 Task: Create a due date automation trigger when advanced on, on the wednesday after a card is due add dates starting in in more than 1 days at 11:00 AM.
Action: Mouse moved to (908, 278)
Screenshot: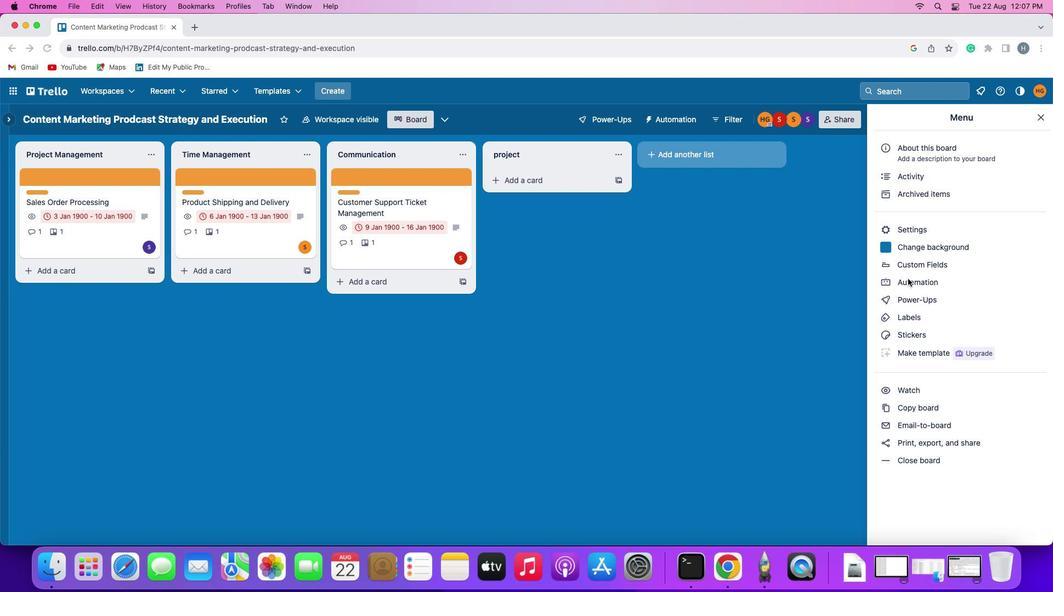 
Action: Mouse pressed left at (908, 278)
Screenshot: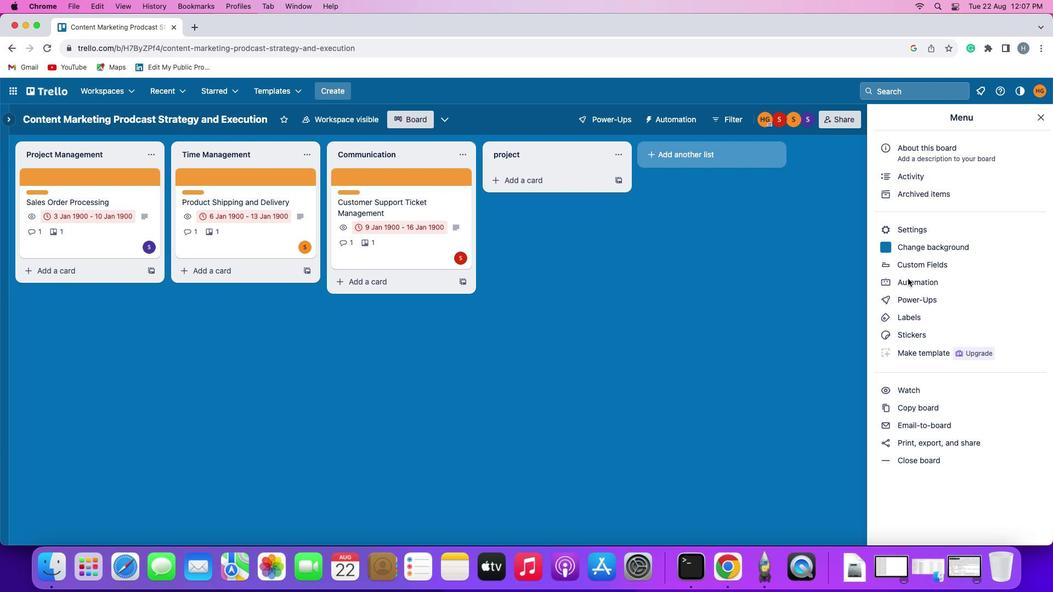 
Action: Mouse pressed left at (908, 278)
Screenshot: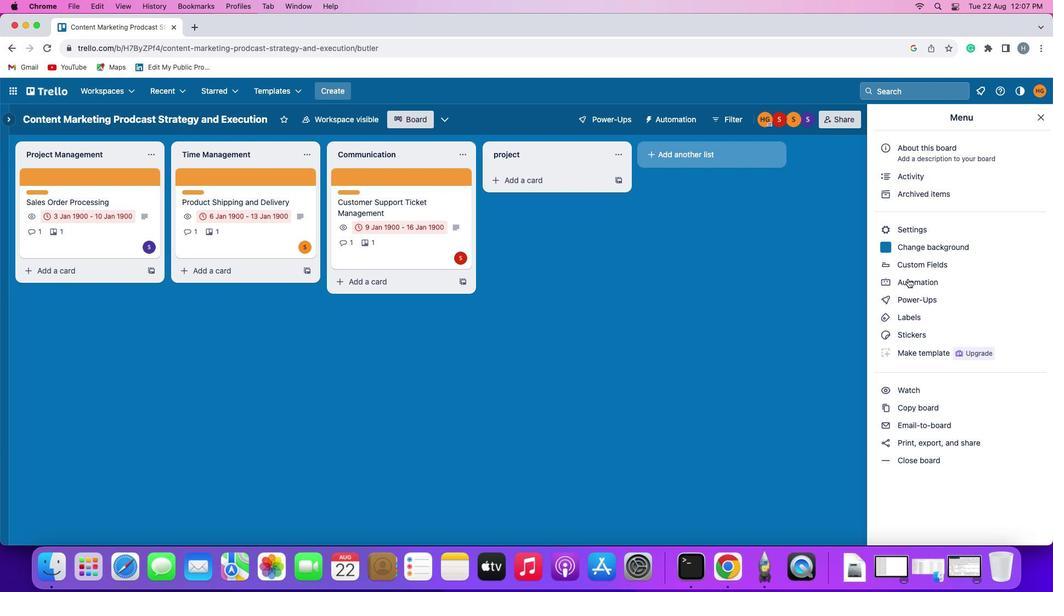 
Action: Mouse moved to (67, 257)
Screenshot: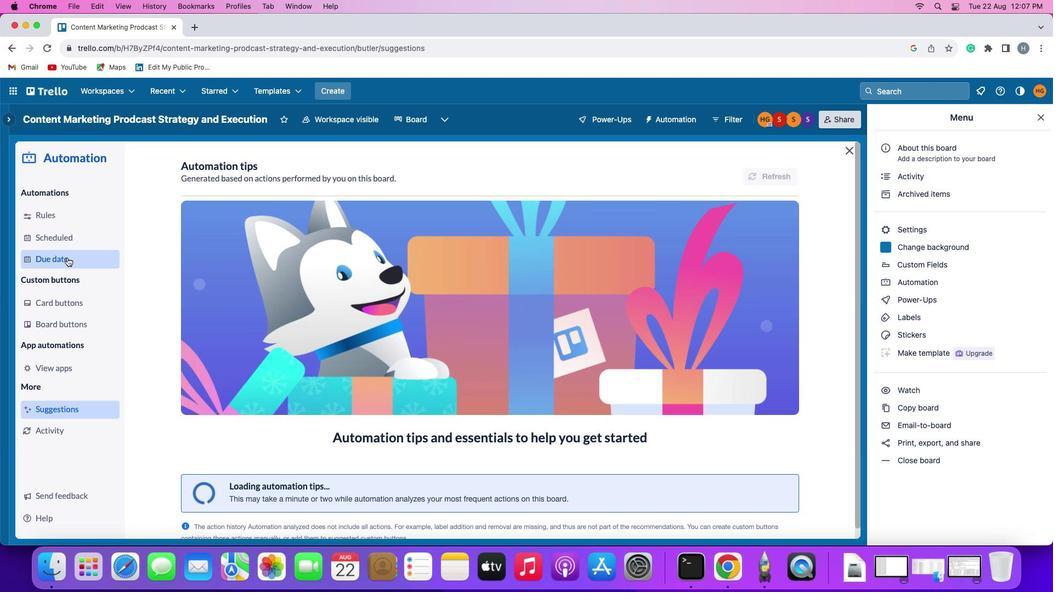 
Action: Mouse pressed left at (67, 257)
Screenshot: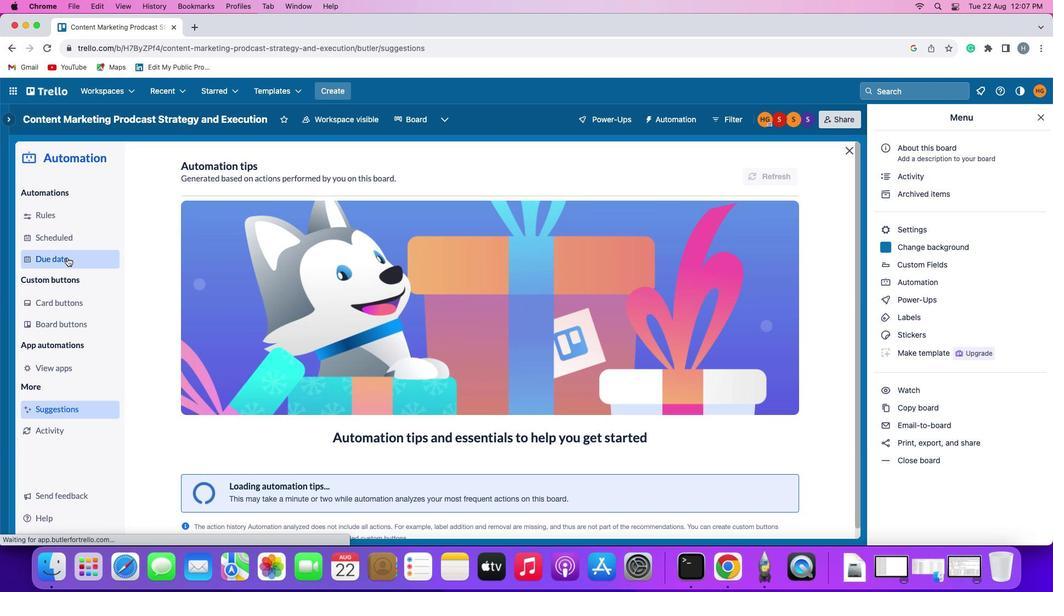 
Action: Mouse moved to (728, 170)
Screenshot: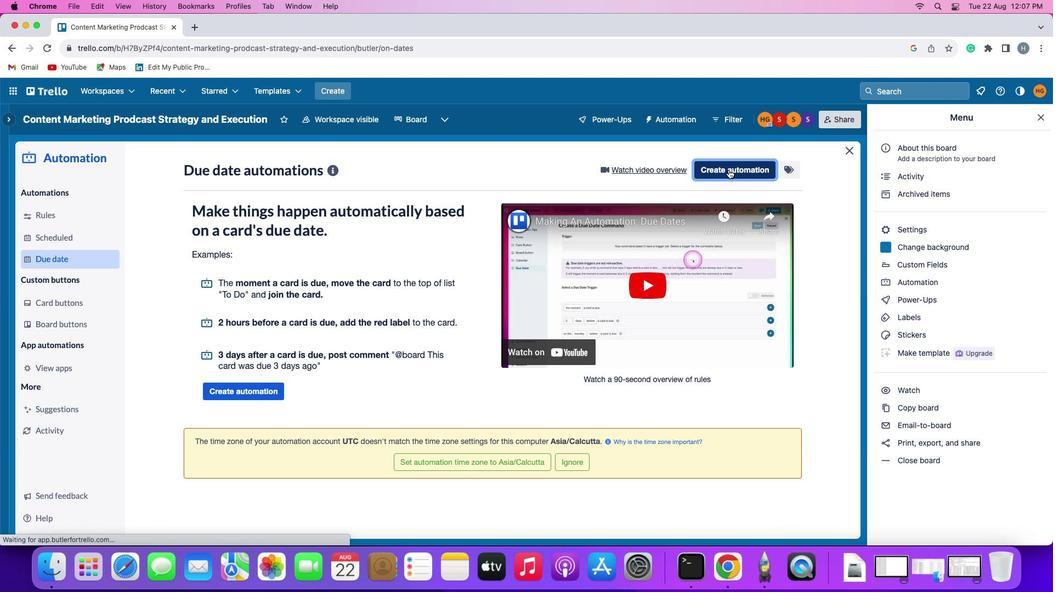 
Action: Mouse pressed left at (728, 170)
Screenshot: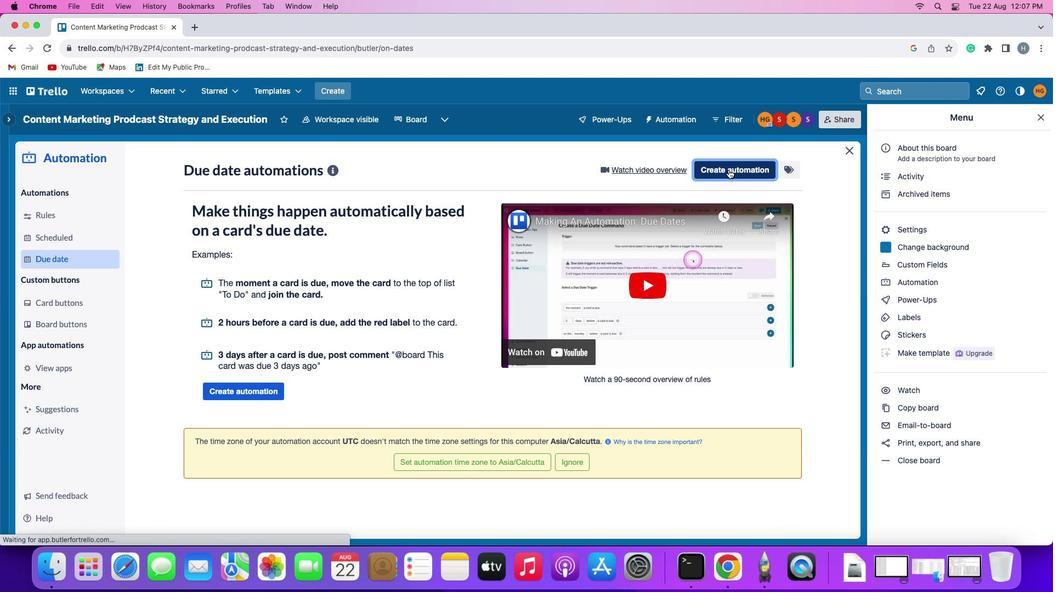 
Action: Mouse moved to (202, 270)
Screenshot: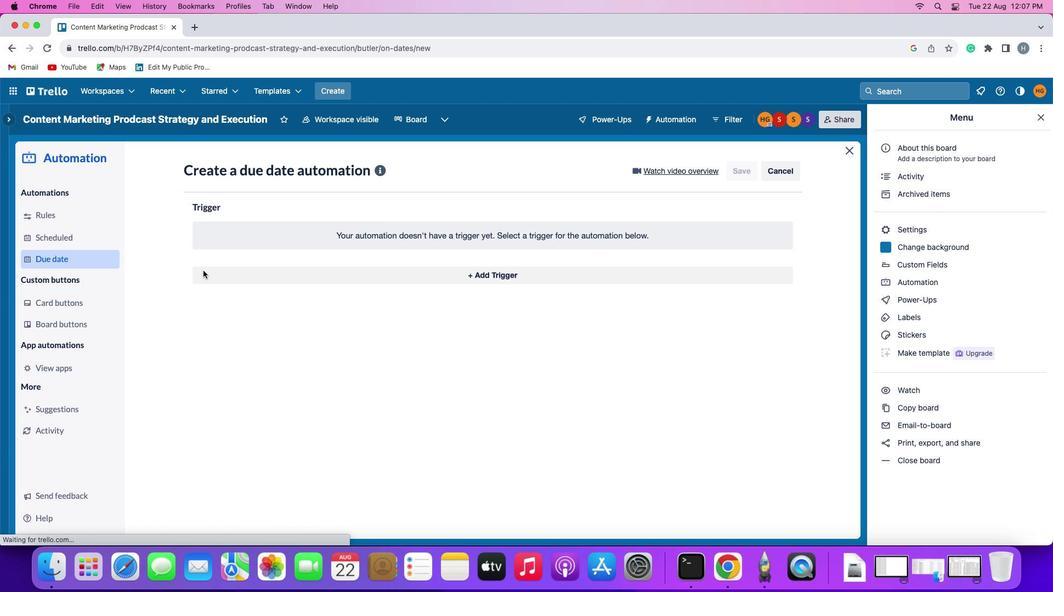 
Action: Mouse pressed left at (202, 270)
Screenshot: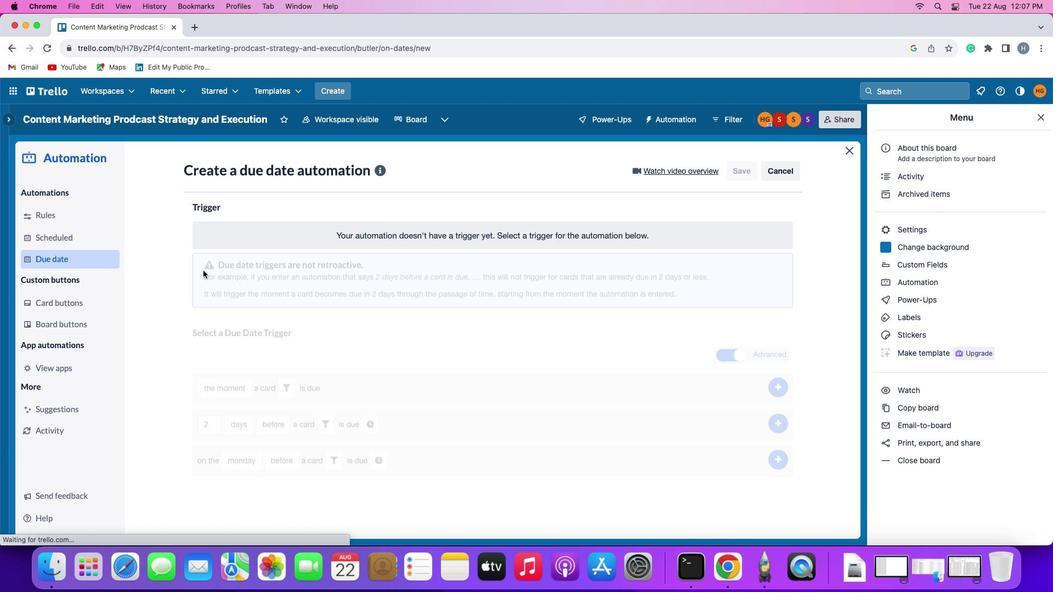 
Action: Mouse moved to (227, 477)
Screenshot: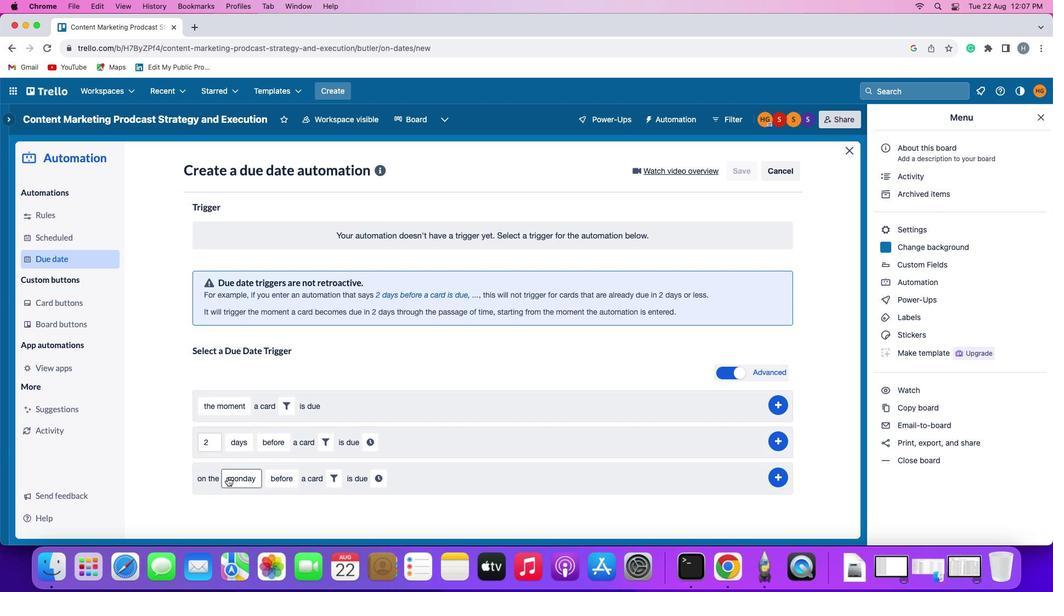
Action: Mouse pressed left at (227, 477)
Screenshot: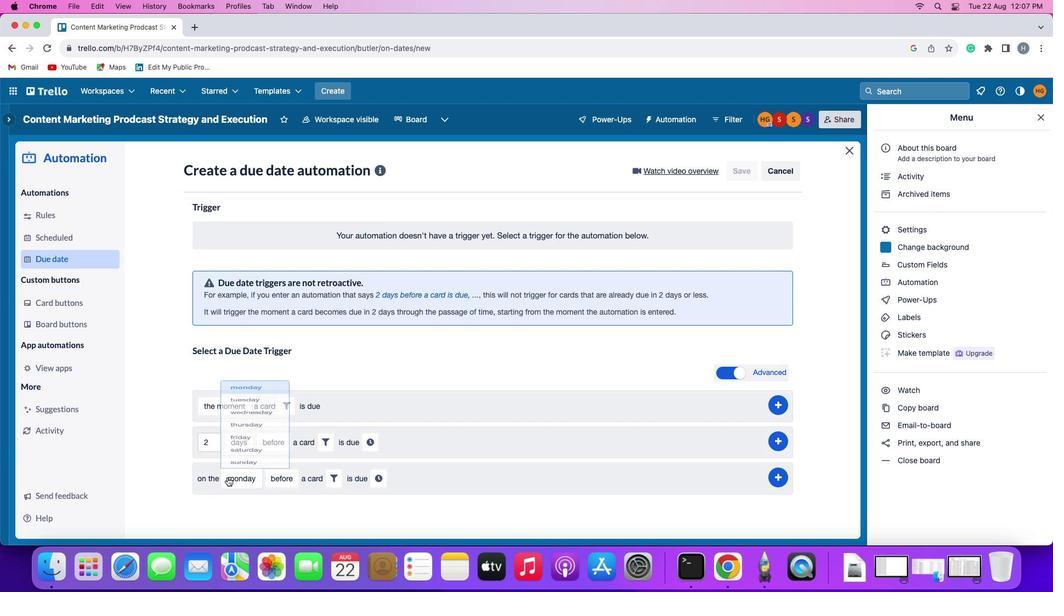 
Action: Mouse moved to (251, 367)
Screenshot: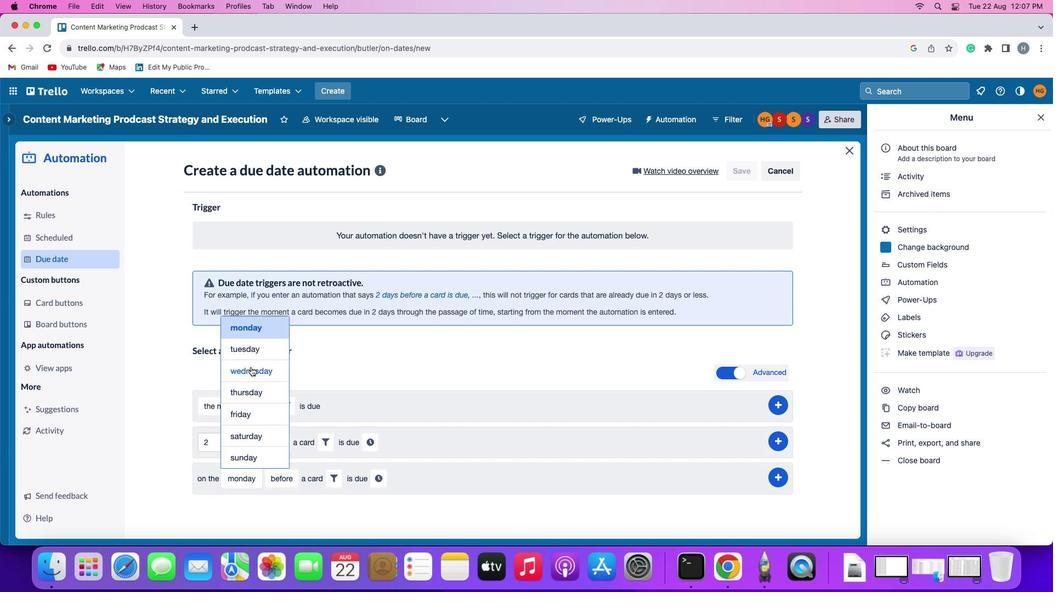 
Action: Mouse pressed left at (251, 367)
Screenshot: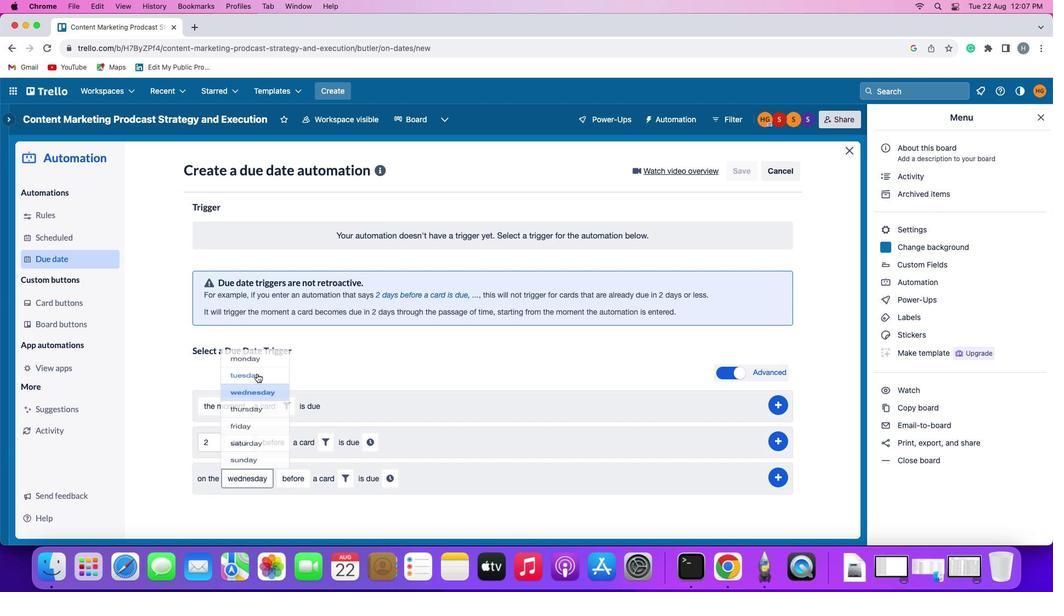 
Action: Mouse moved to (295, 473)
Screenshot: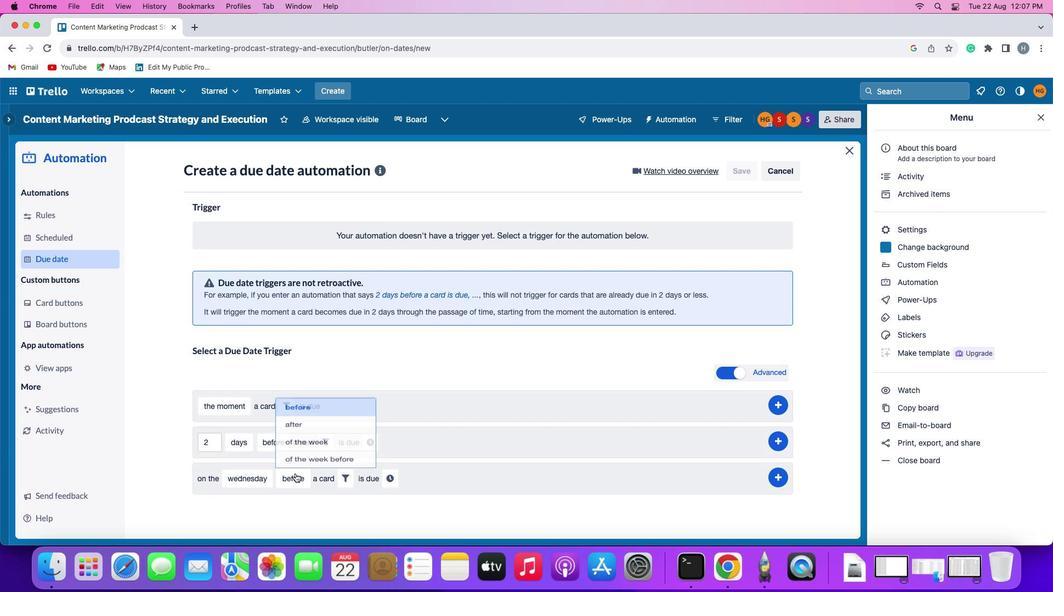 
Action: Mouse pressed left at (295, 473)
Screenshot: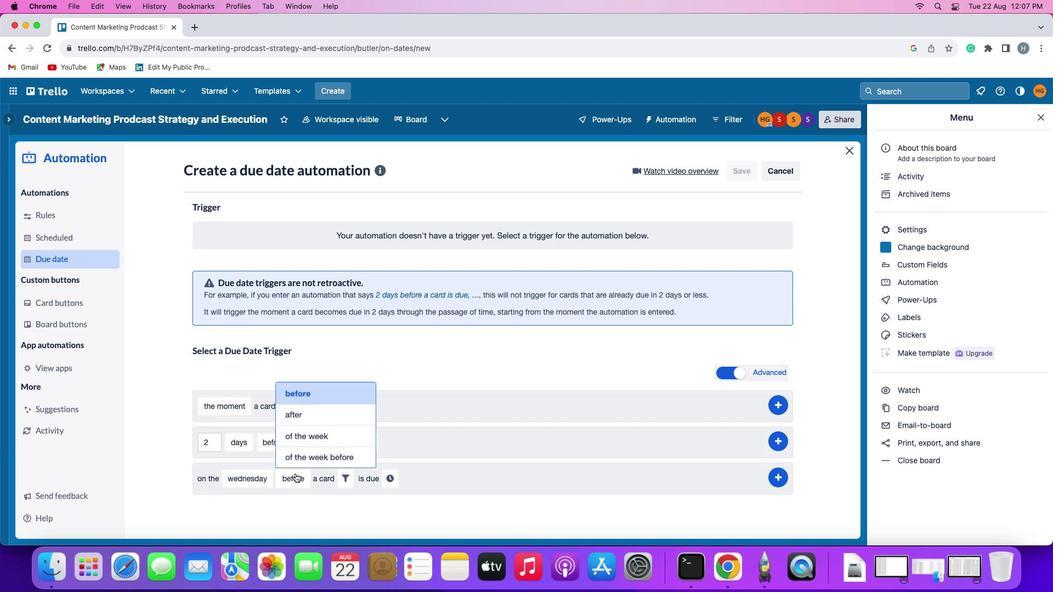 
Action: Mouse moved to (310, 417)
Screenshot: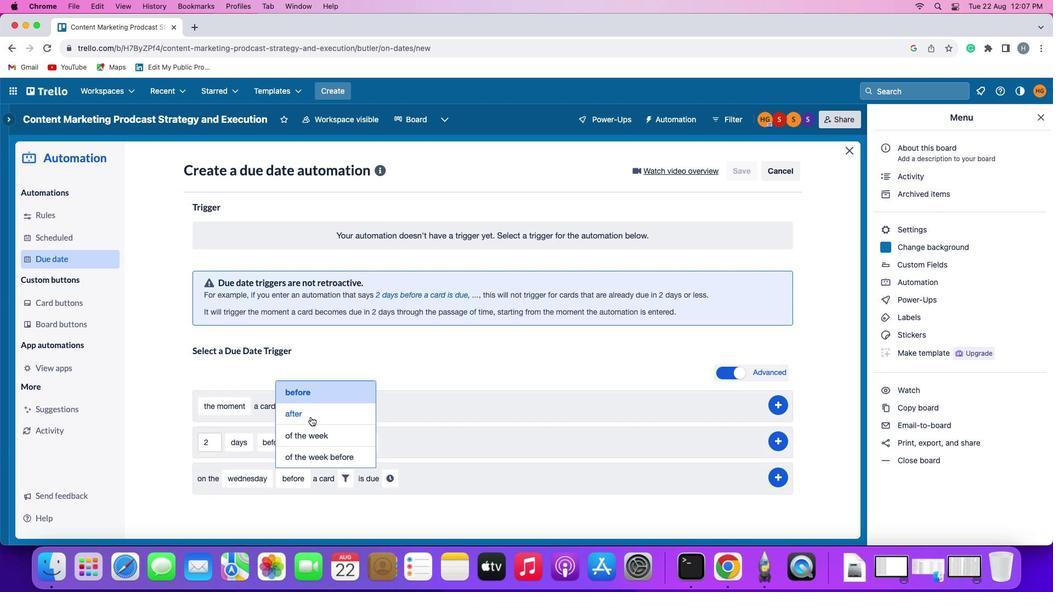 
Action: Mouse pressed left at (310, 417)
Screenshot: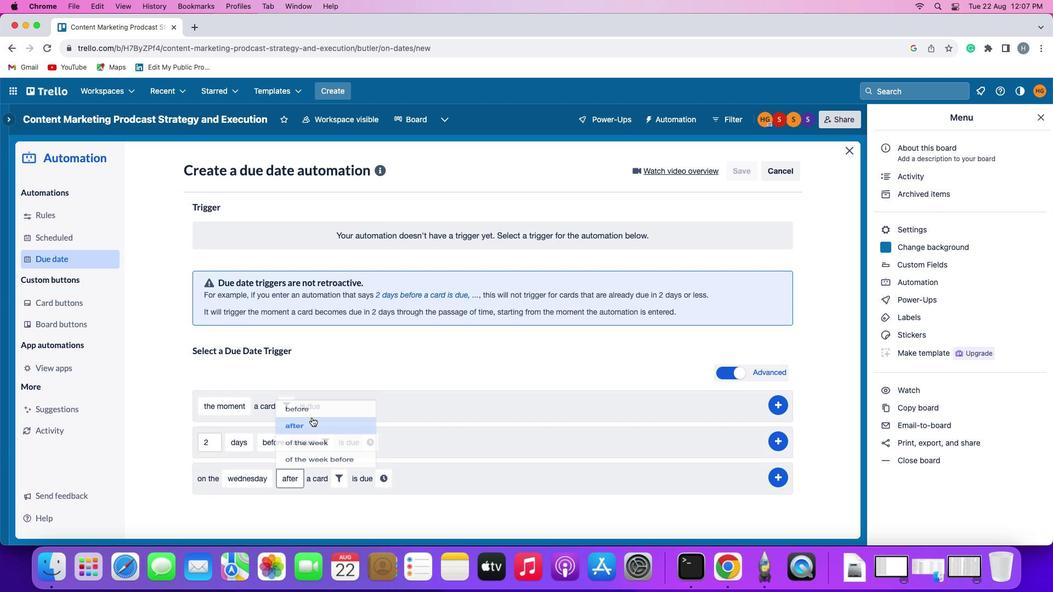 
Action: Mouse moved to (341, 477)
Screenshot: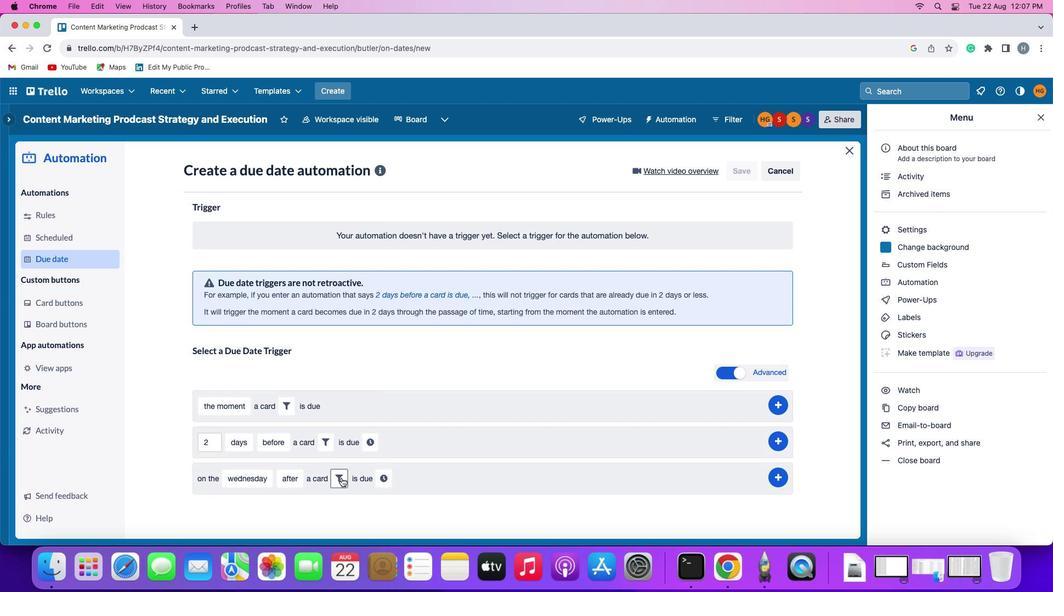 
Action: Mouse pressed left at (341, 477)
Screenshot: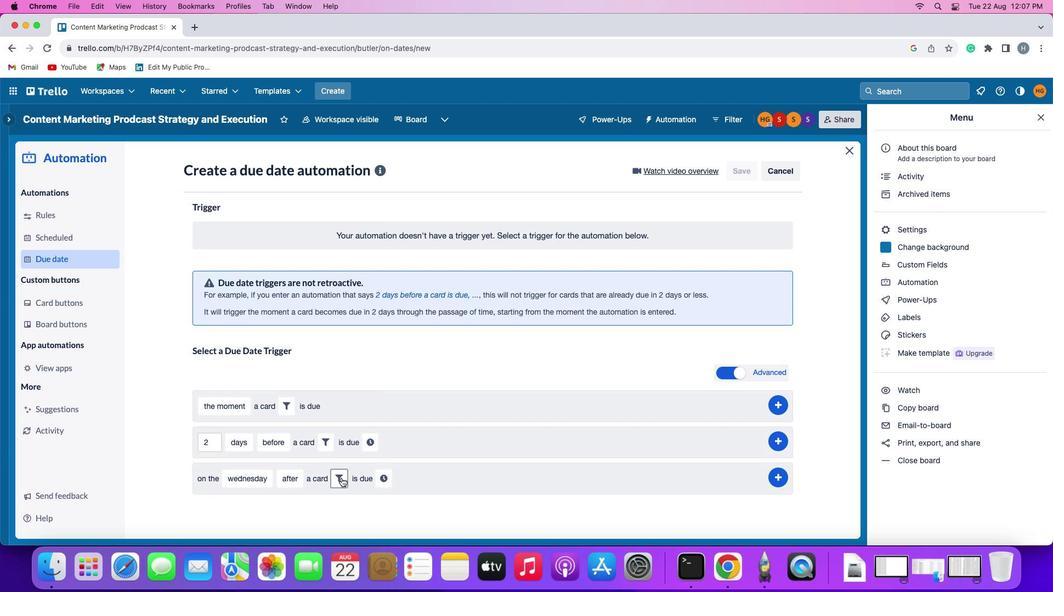
Action: Mouse moved to (397, 514)
Screenshot: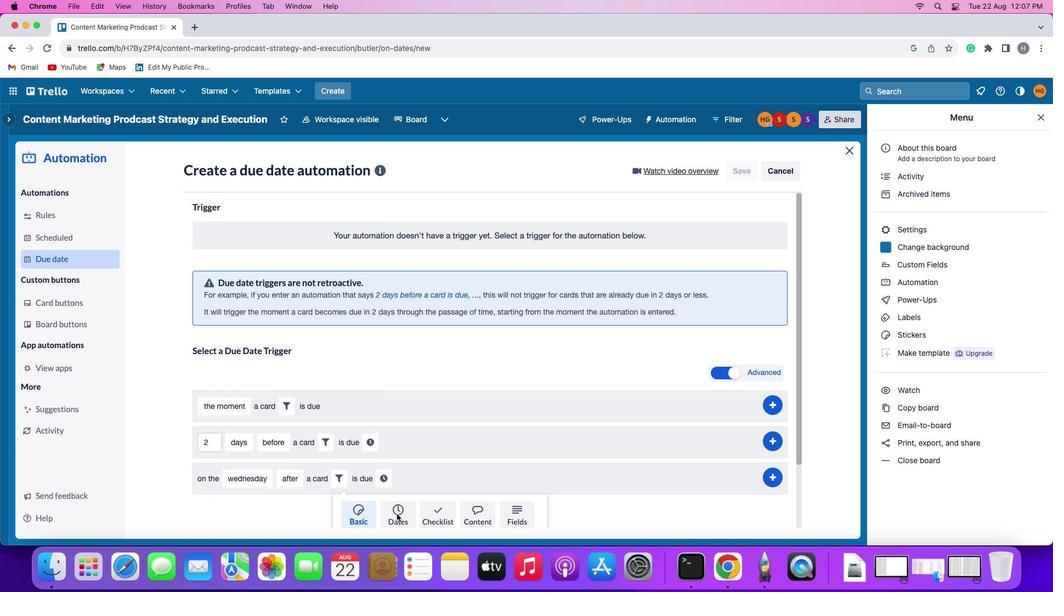 
Action: Mouse pressed left at (397, 514)
Screenshot: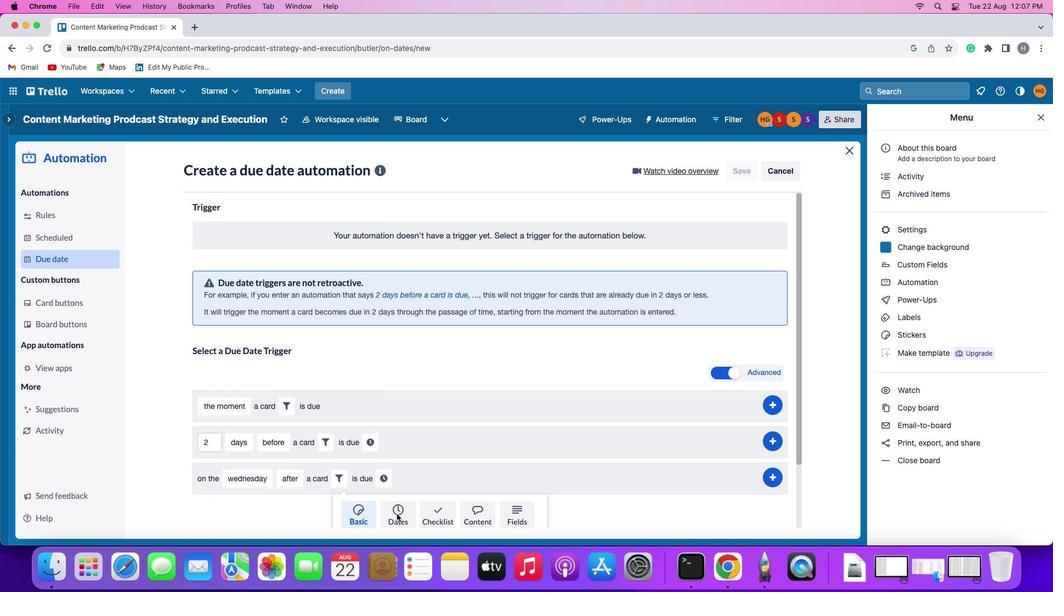 
Action: Mouse moved to (294, 511)
Screenshot: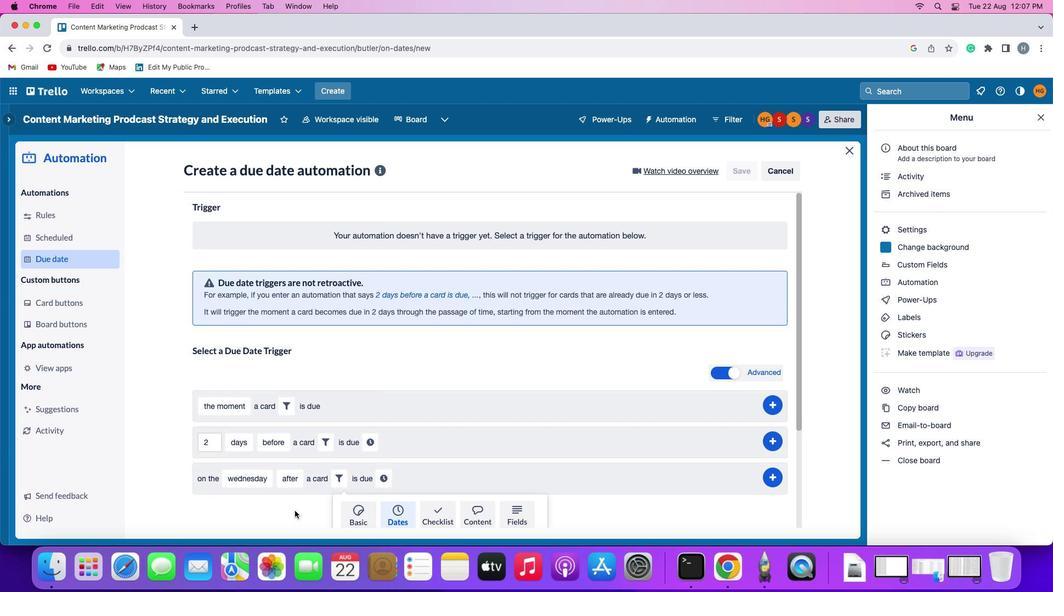 
Action: Mouse scrolled (294, 511) with delta (0, 0)
Screenshot: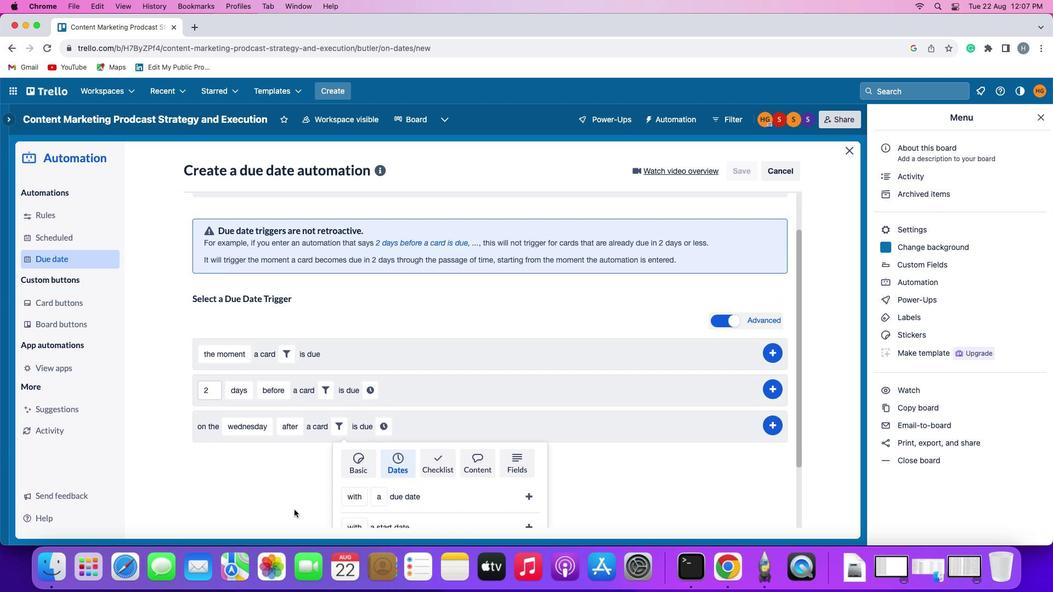 
Action: Mouse scrolled (294, 511) with delta (0, 0)
Screenshot: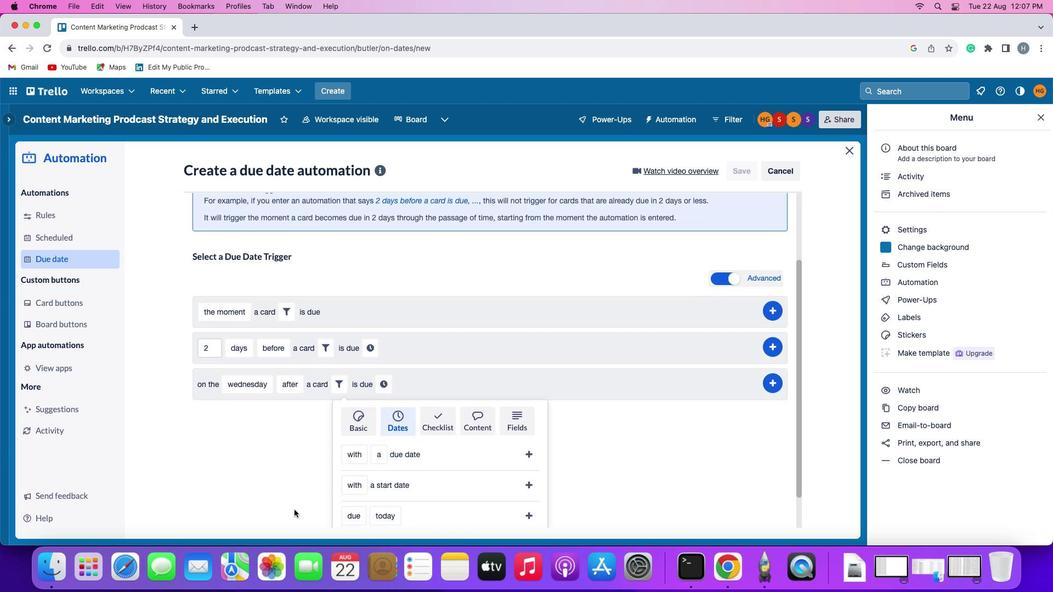 
Action: Mouse scrolled (294, 511) with delta (0, -1)
Screenshot: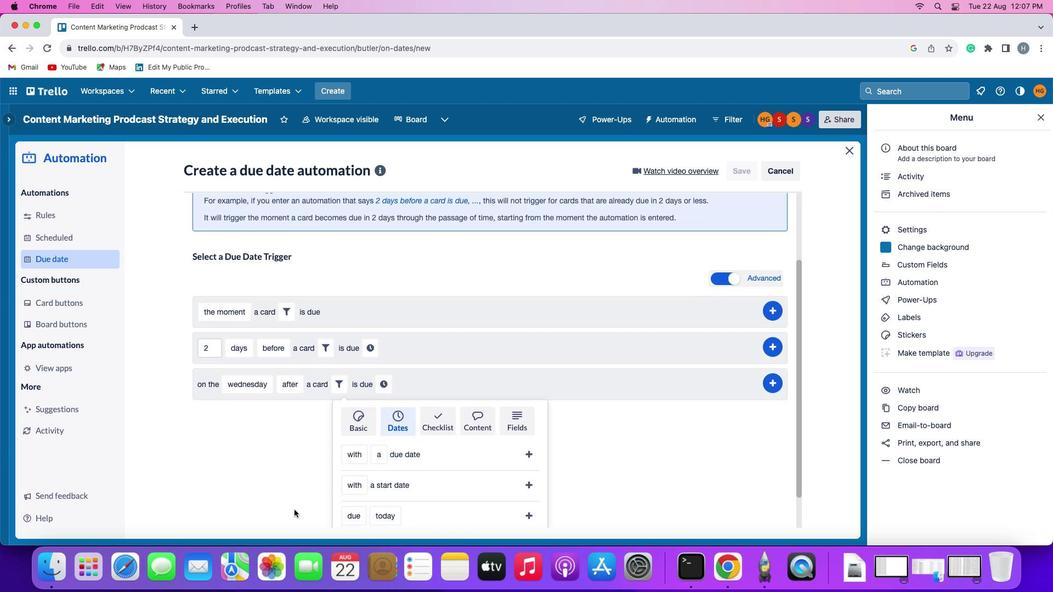 
Action: Mouse scrolled (294, 511) with delta (0, -2)
Screenshot: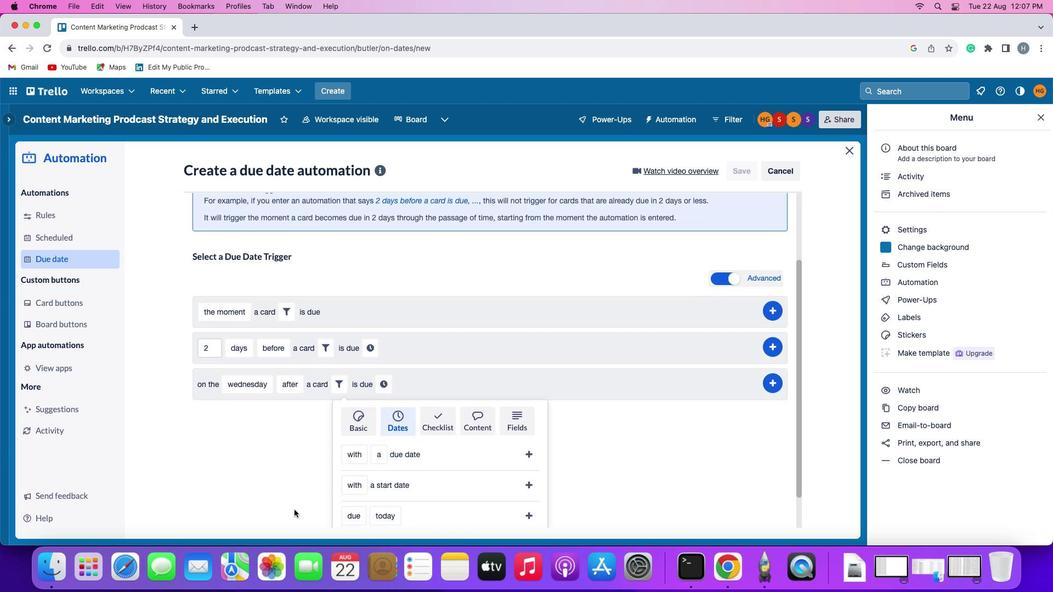 
Action: Mouse moved to (294, 510)
Screenshot: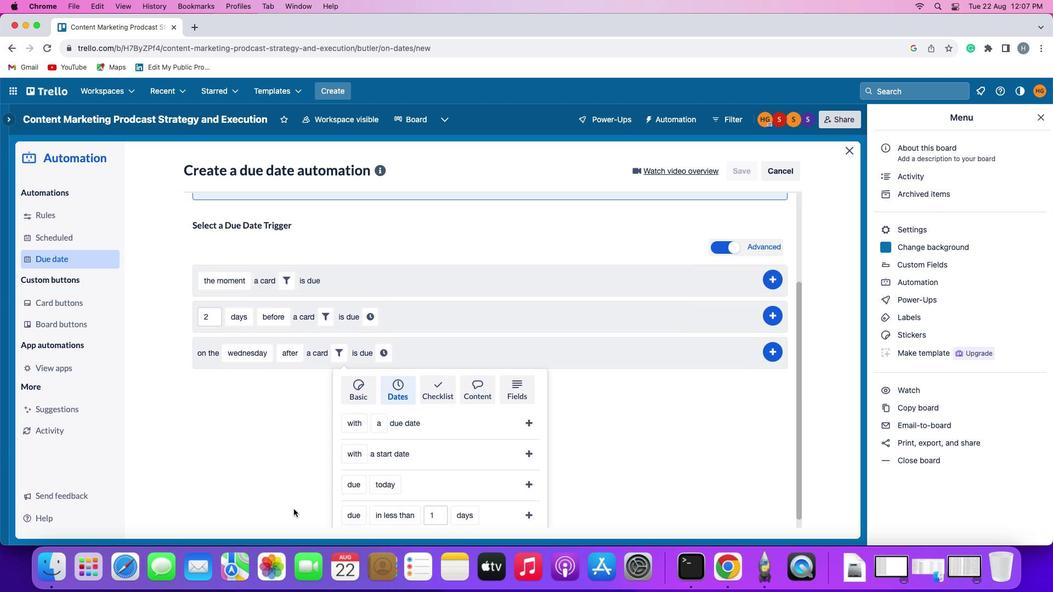 
Action: Mouse scrolled (294, 510) with delta (0, -2)
Screenshot: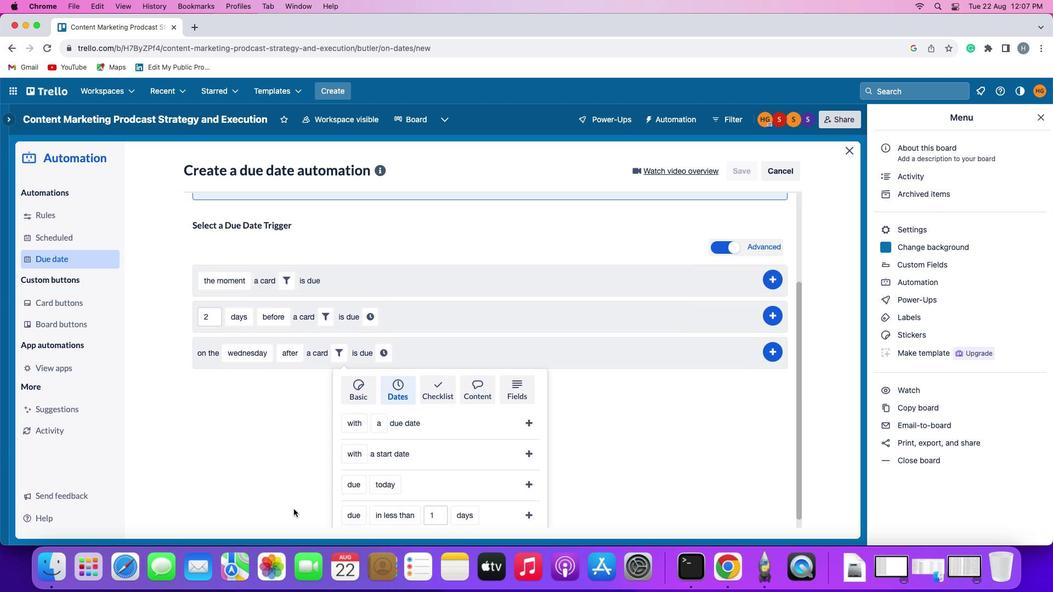
Action: Mouse moved to (293, 509)
Screenshot: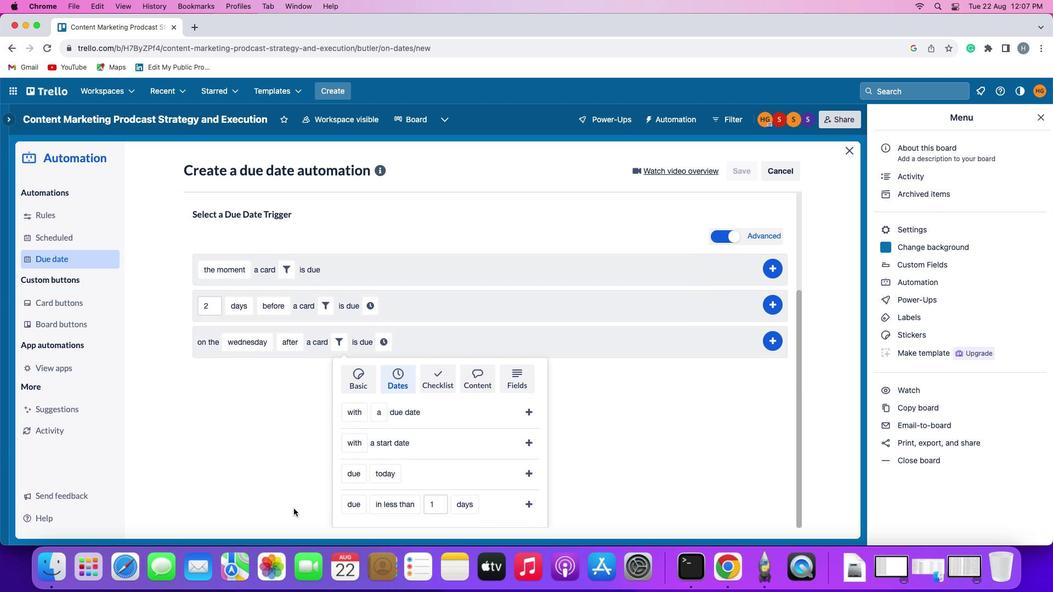 
Action: Mouse scrolled (293, 509) with delta (0, 0)
Screenshot: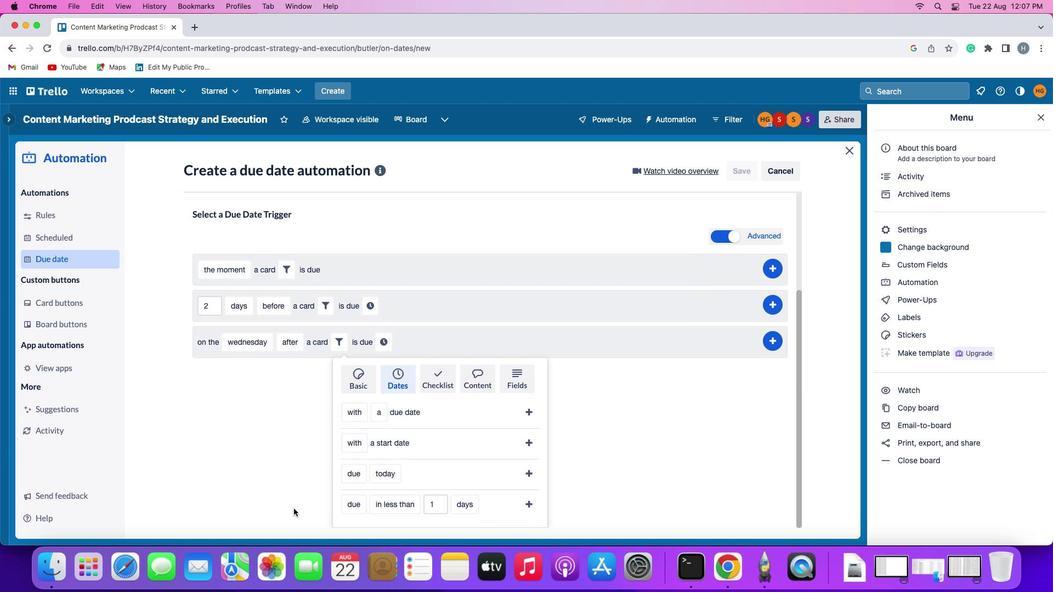 
Action: Mouse scrolled (293, 509) with delta (0, 0)
Screenshot: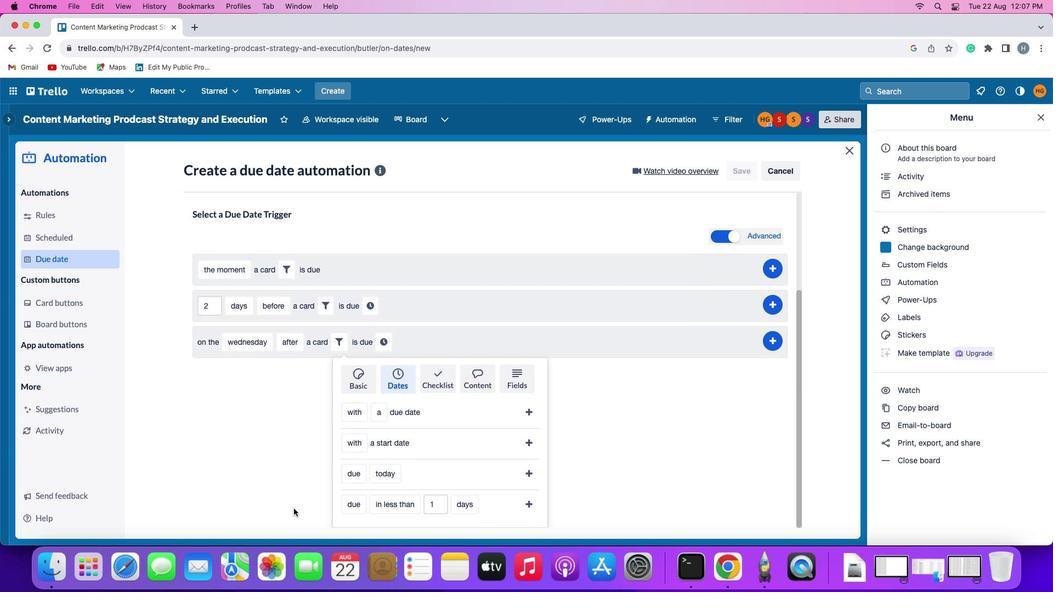 
Action: Mouse scrolled (293, 509) with delta (0, -1)
Screenshot: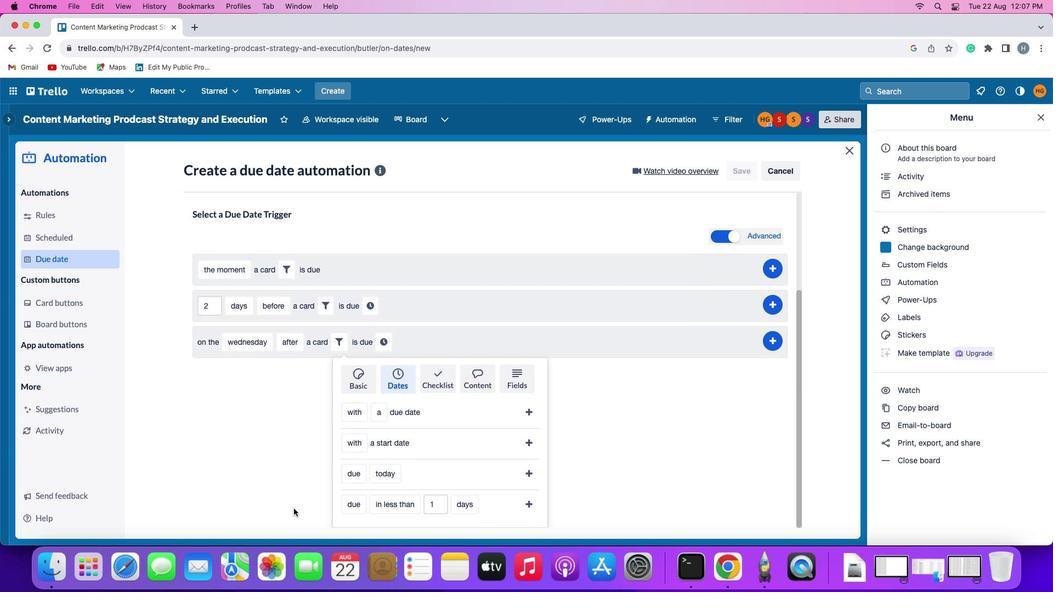 
Action: Mouse scrolled (293, 509) with delta (0, -2)
Screenshot: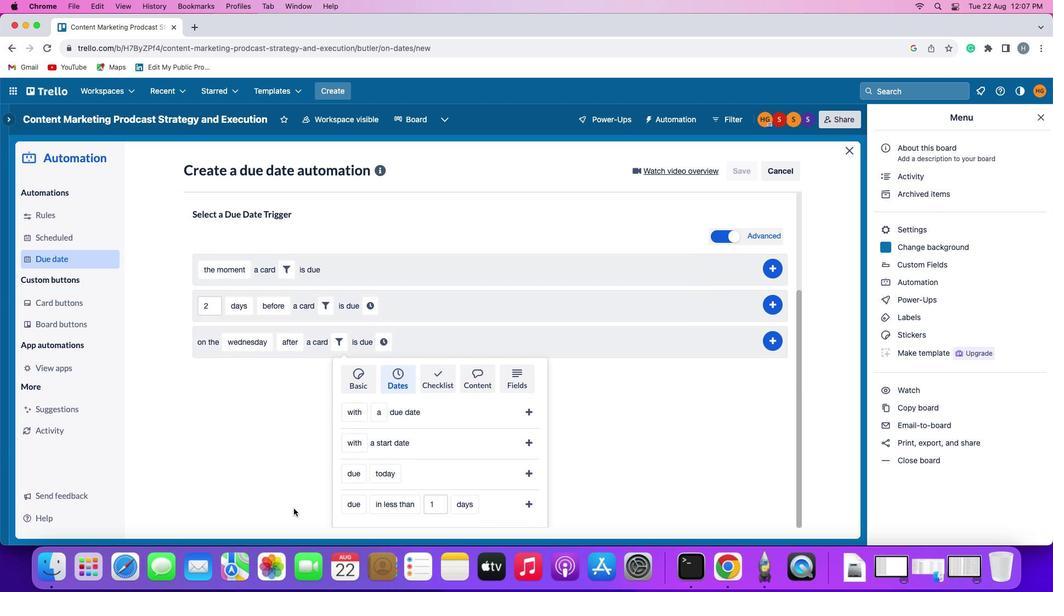 
Action: Mouse moved to (349, 507)
Screenshot: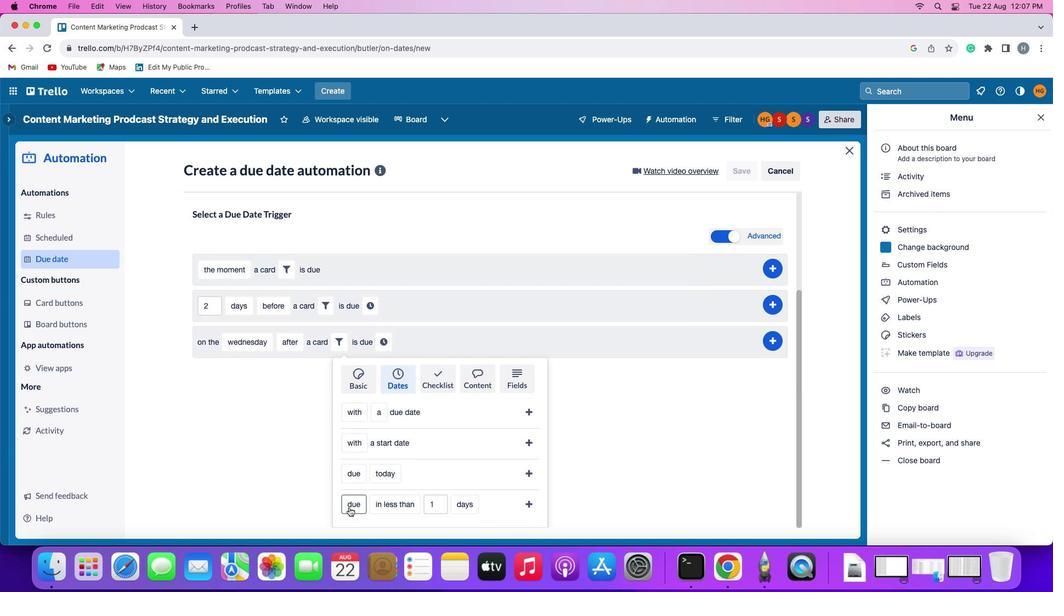 
Action: Mouse pressed left at (349, 507)
Screenshot: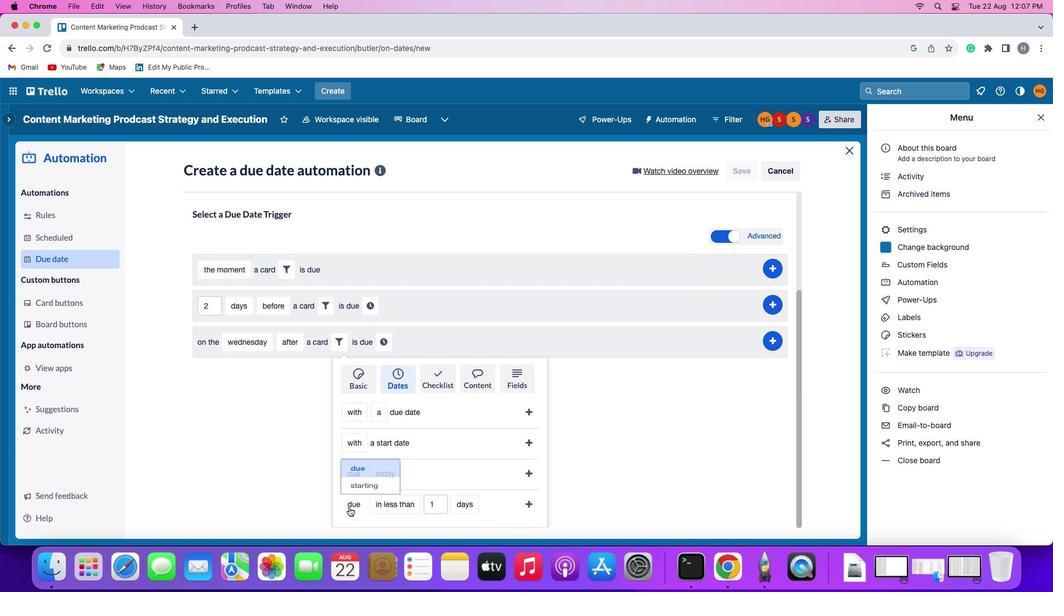 
Action: Mouse moved to (365, 482)
Screenshot: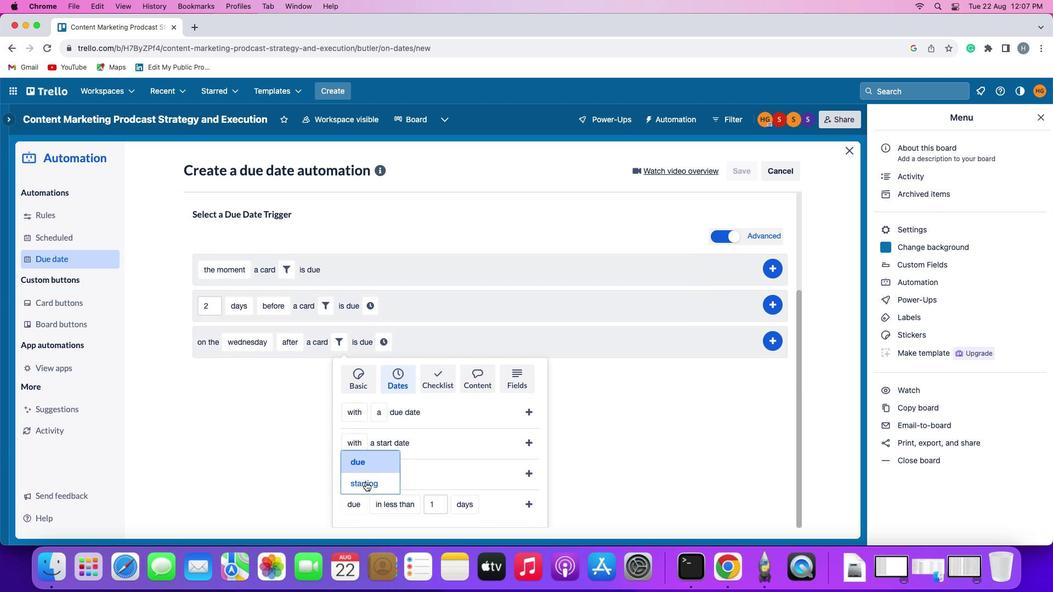 
Action: Mouse pressed left at (365, 482)
Screenshot: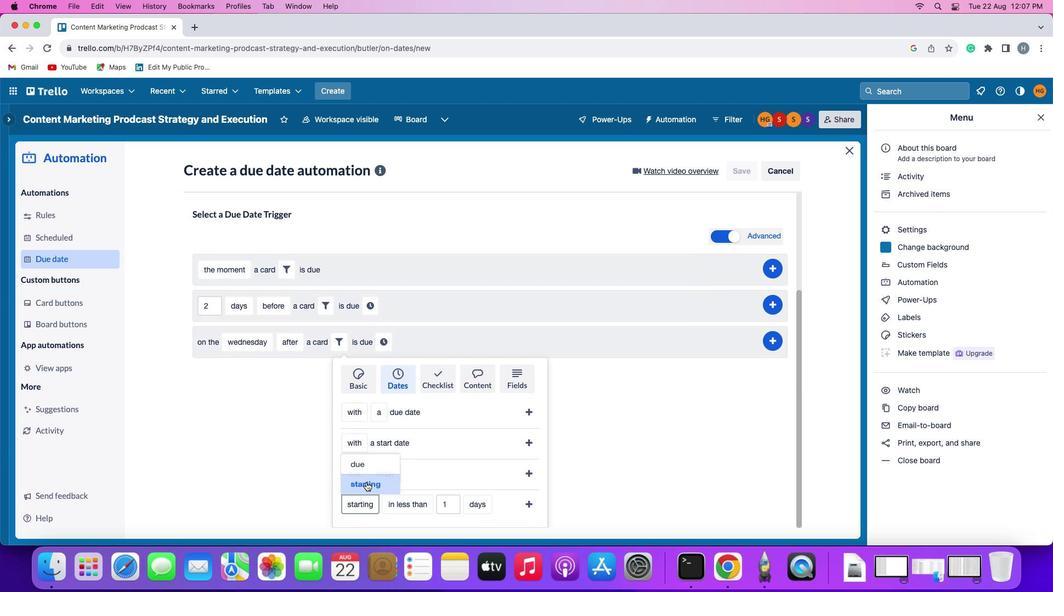 
Action: Mouse moved to (404, 500)
Screenshot: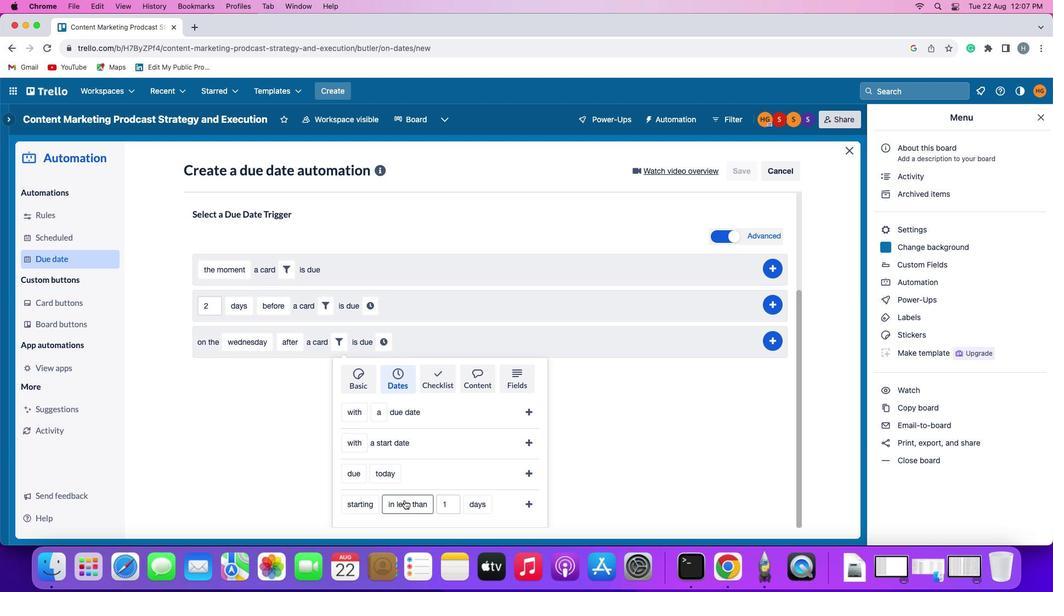 
Action: Mouse pressed left at (404, 500)
Screenshot: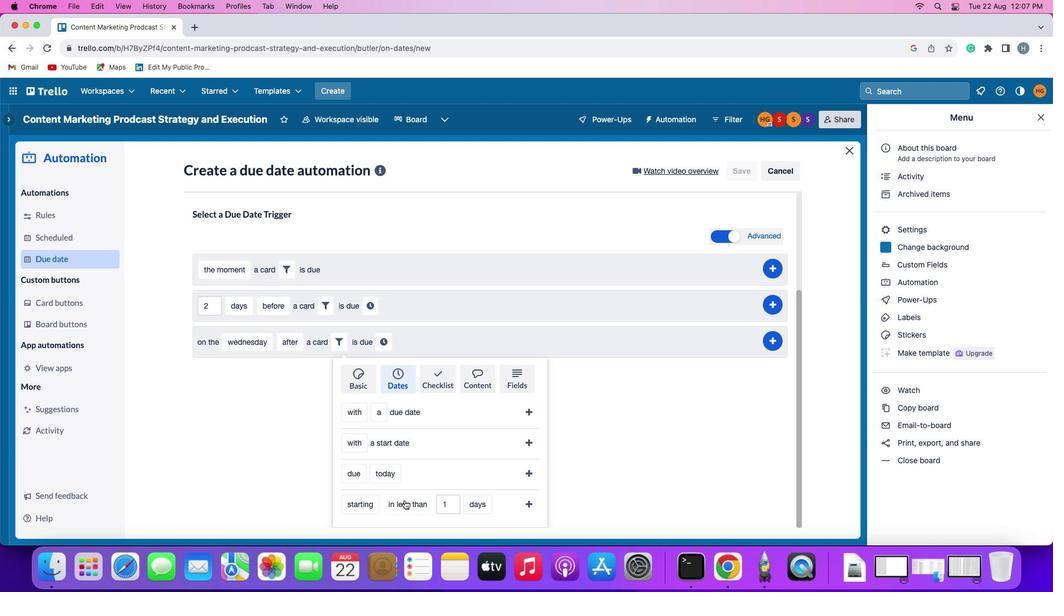 
Action: Mouse moved to (410, 439)
Screenshot: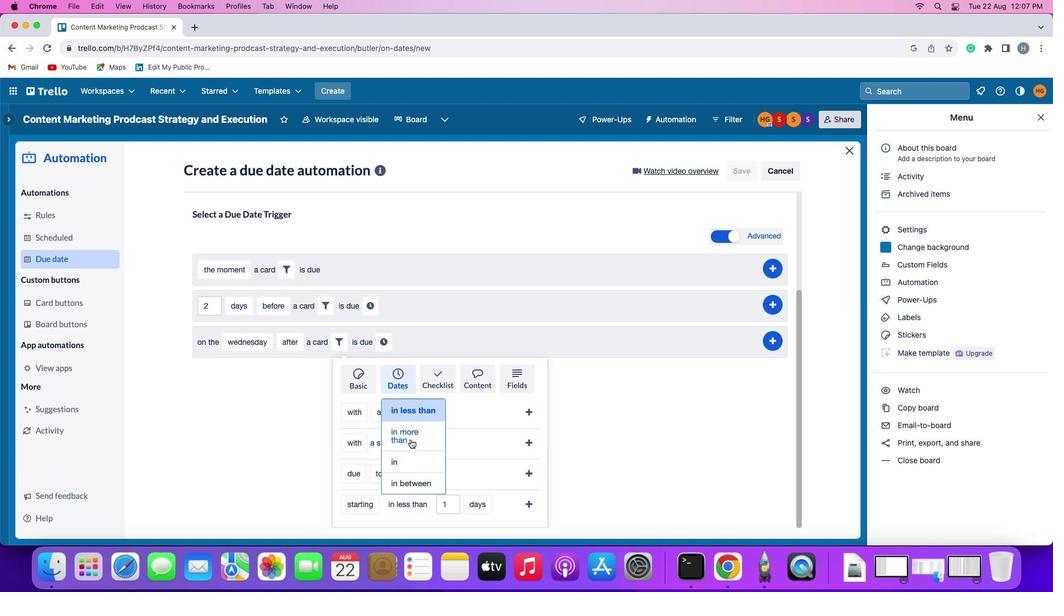 
Action: Mouse pressed left at (410, 439)
Screenshot: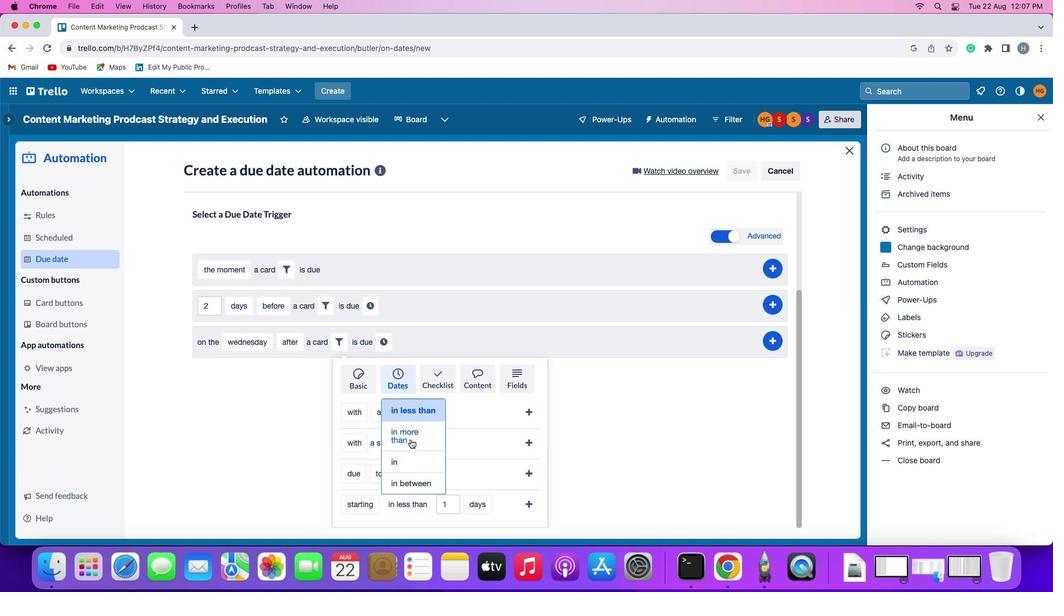 
Action: Mouse moved to (535, 500)
Screenshot: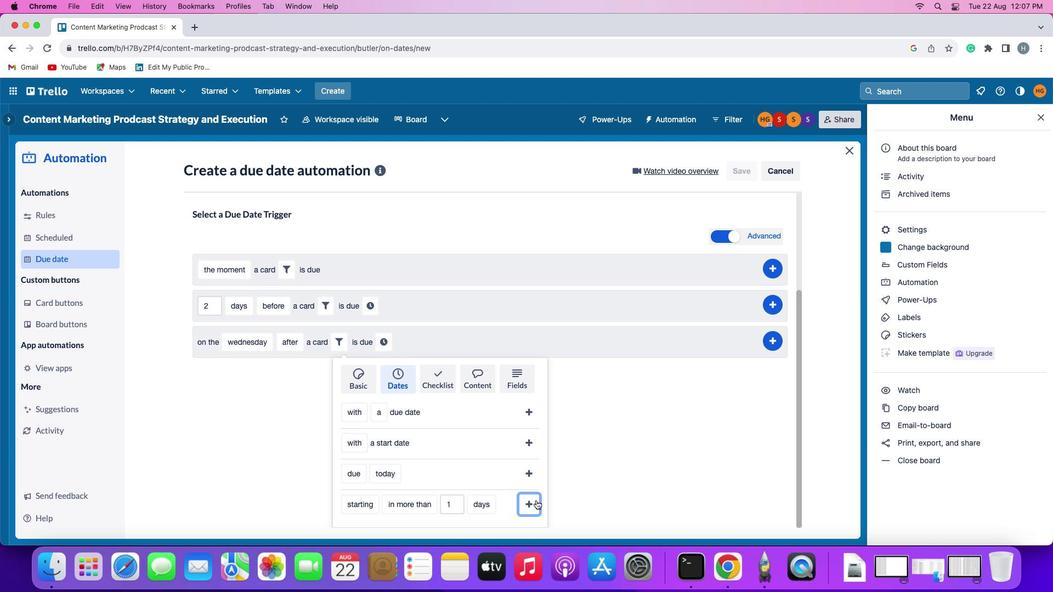 
Action: Mouse pressed left at (535, 500)
Screenshot: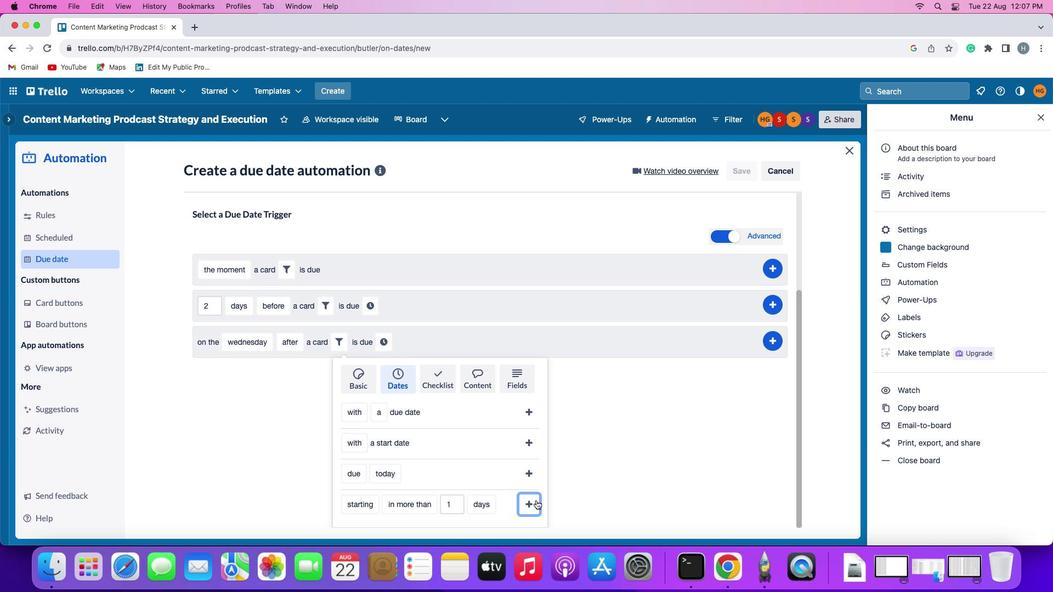 
Action: Mouse moved to (500, 483)
Screenshot: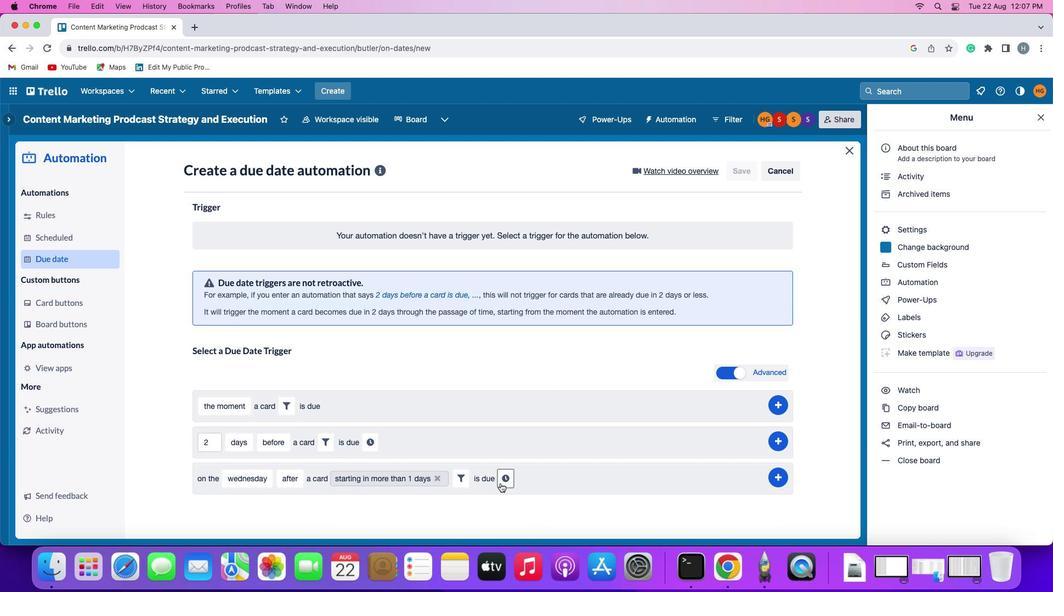 
Action: Mouse pressed left at (500, 483)
Screenshot: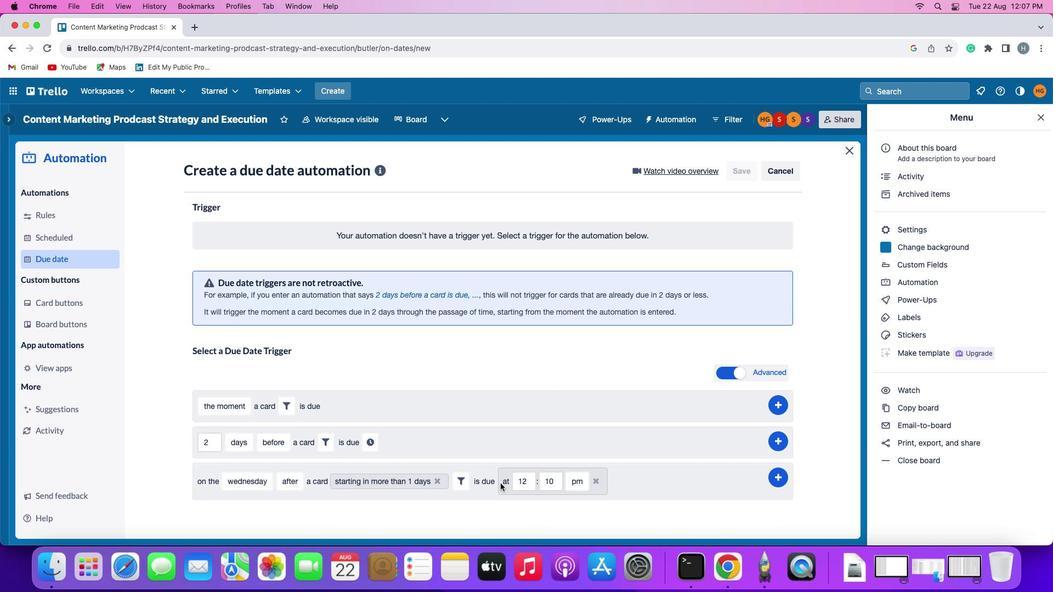 
Action: Mouse moved to (529, 480)
Screenshot: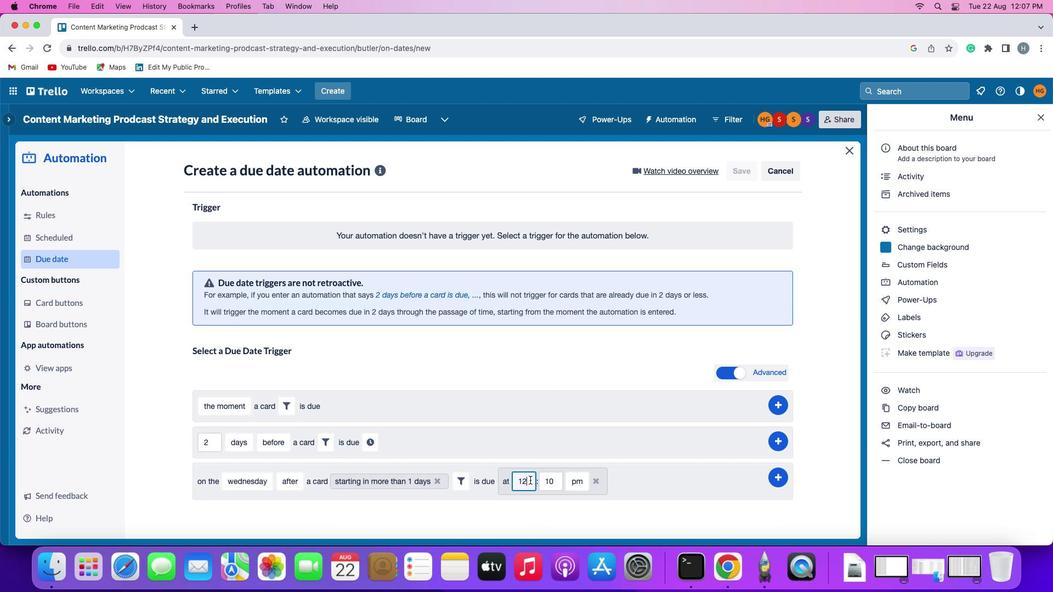 
Action: Mouse pressed left at (529, 480)
Screenshot: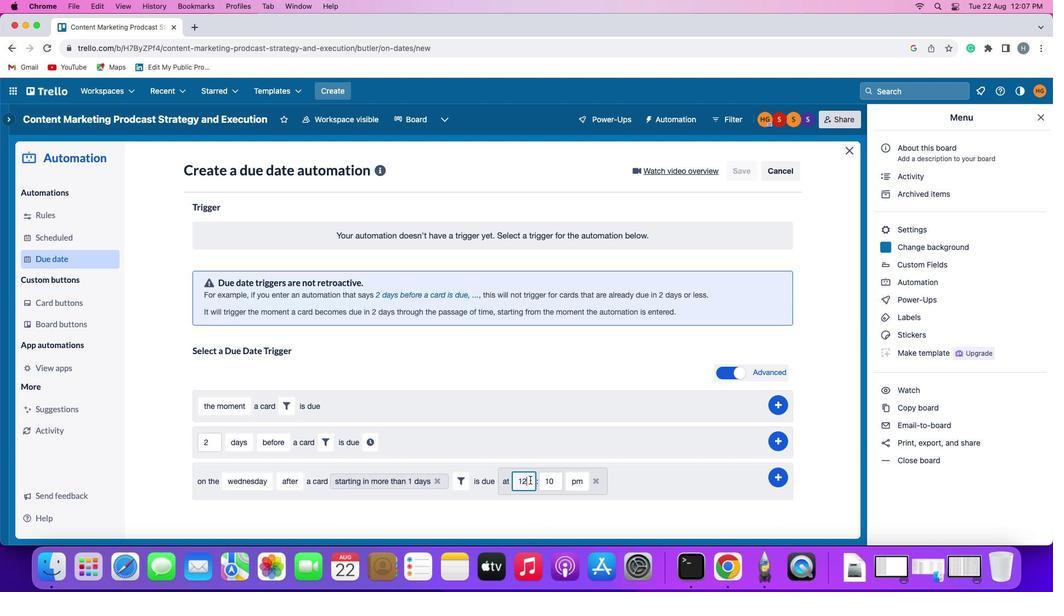 
Action: Key pressed Key.backspace'1'
Screenshot: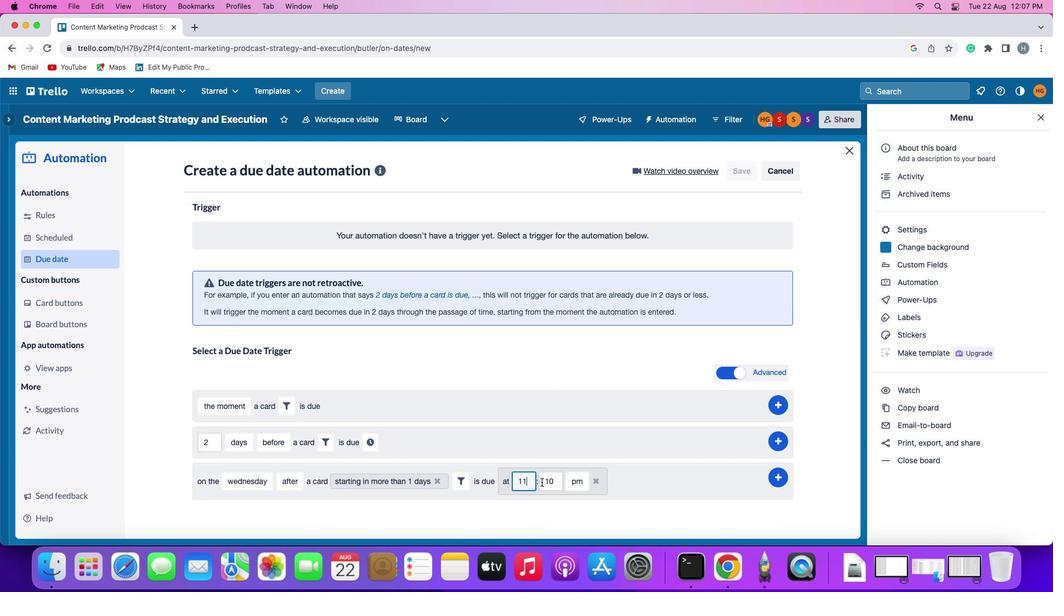 
Action: Mouse moved to (551, 479)
Screenshot: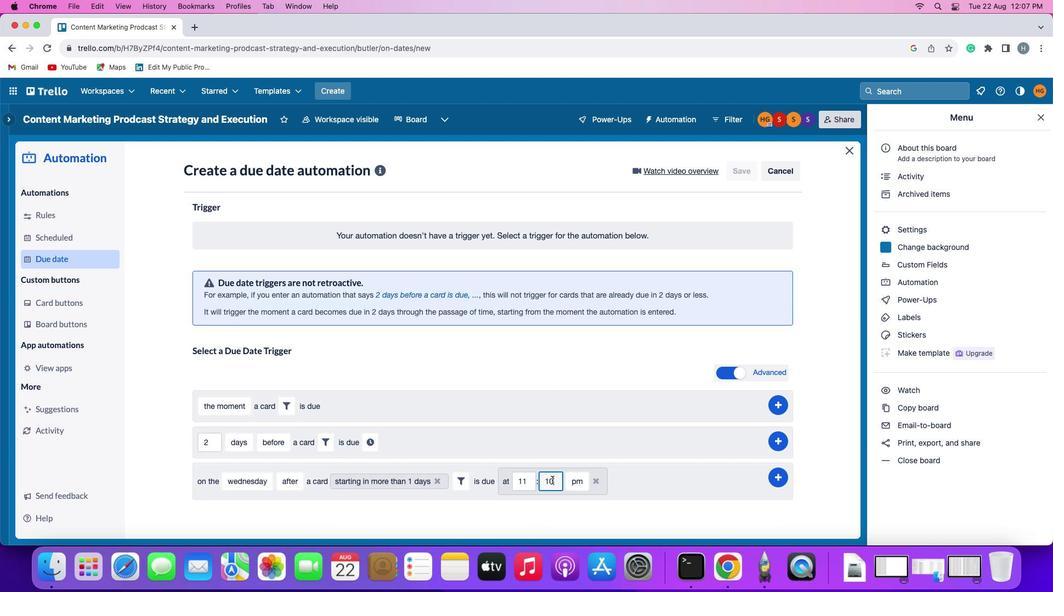 
Action: Mouse pressed left at (551, 479)
Screenshot: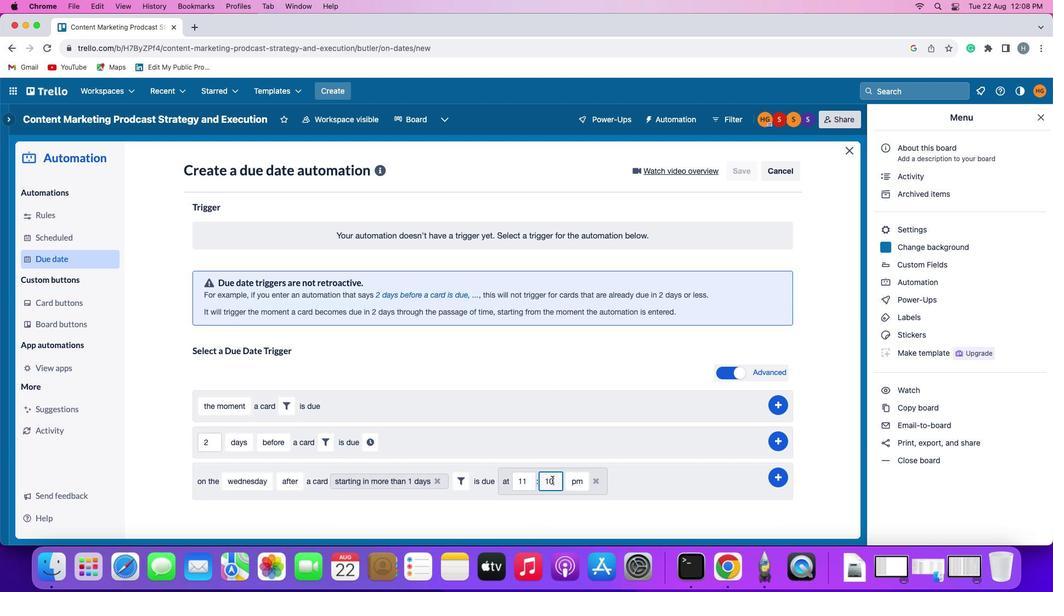 
Action: Key pressed Key.backspaceKey.backspace'0''0'
Screenshot: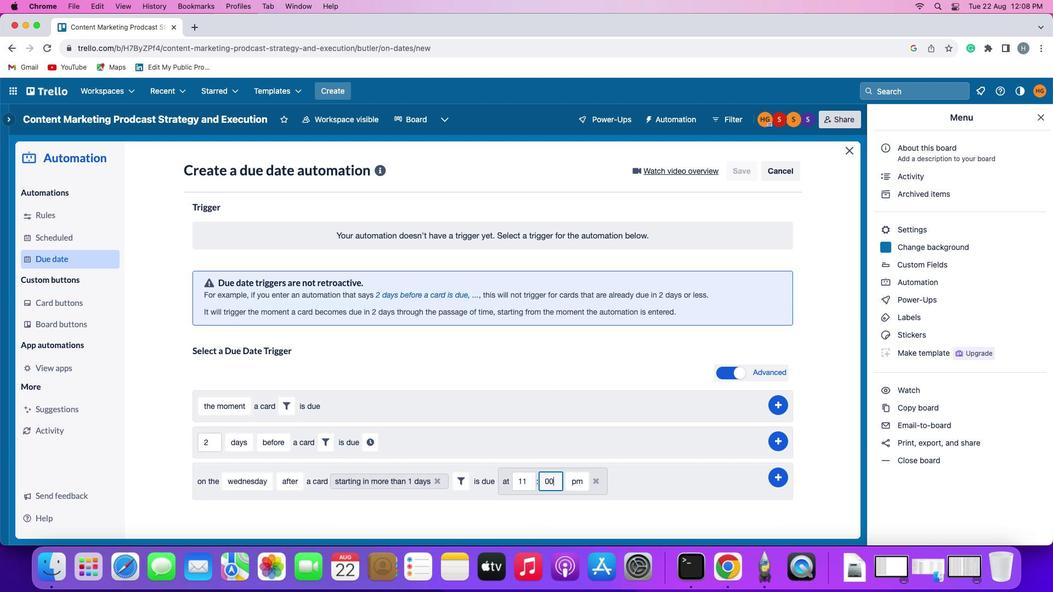 
Action: Mouse moved to (581, 479)
Screenshot: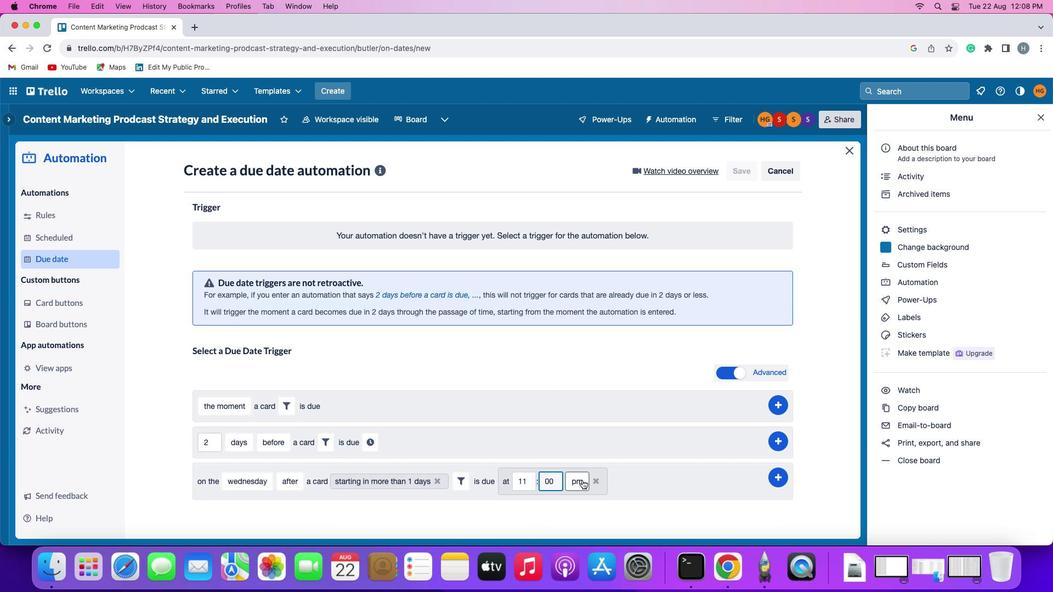 
Action: Mouse pressed left at (581, 479)
Screenshot: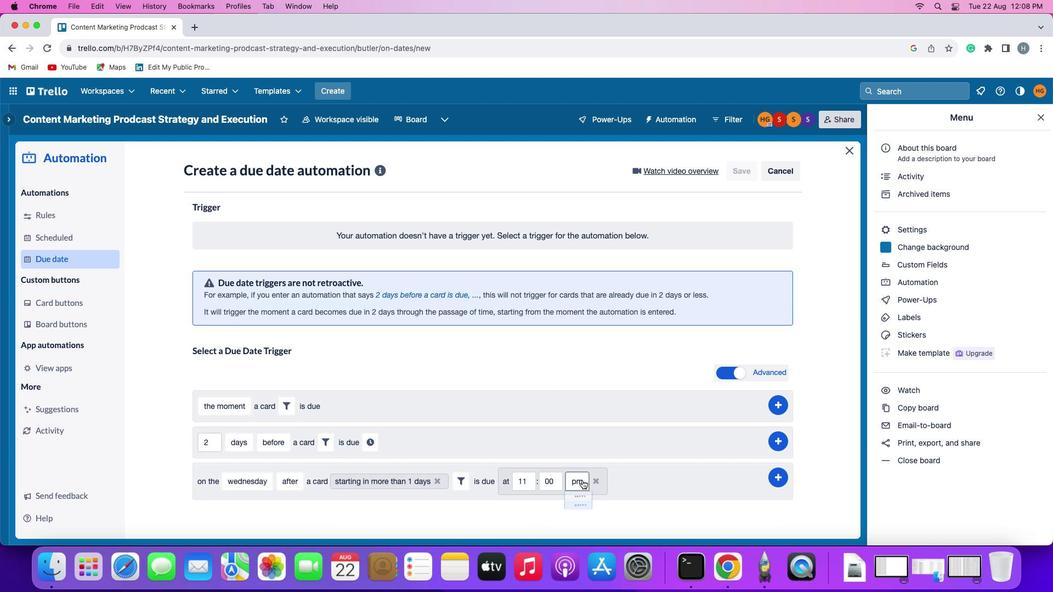 
Action: Mouse moved to (580, 494)
Screenshot: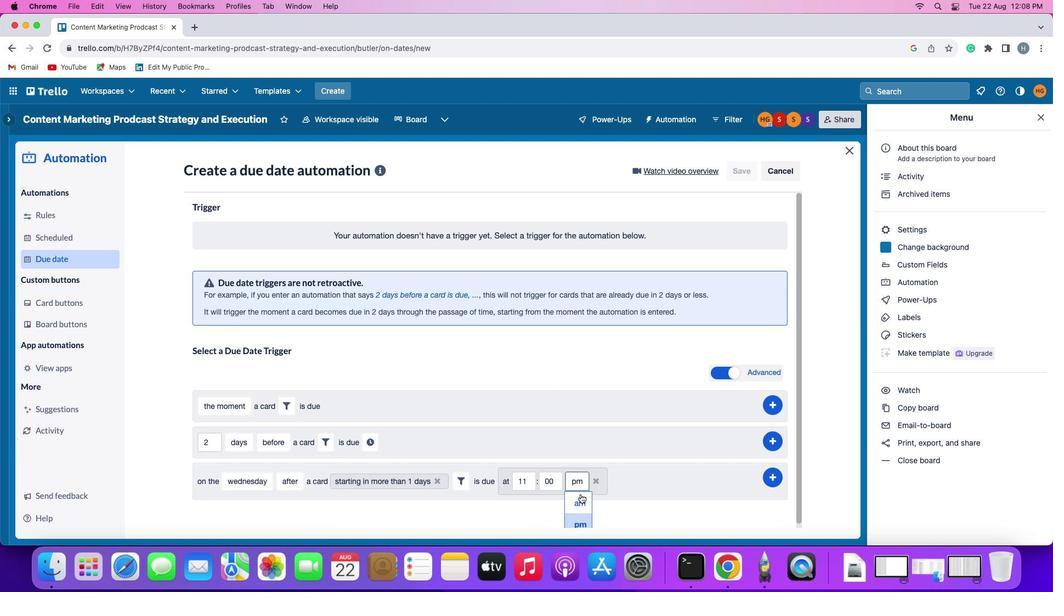 
Action: Mouse pressed left at (580, 494)
Screenshot: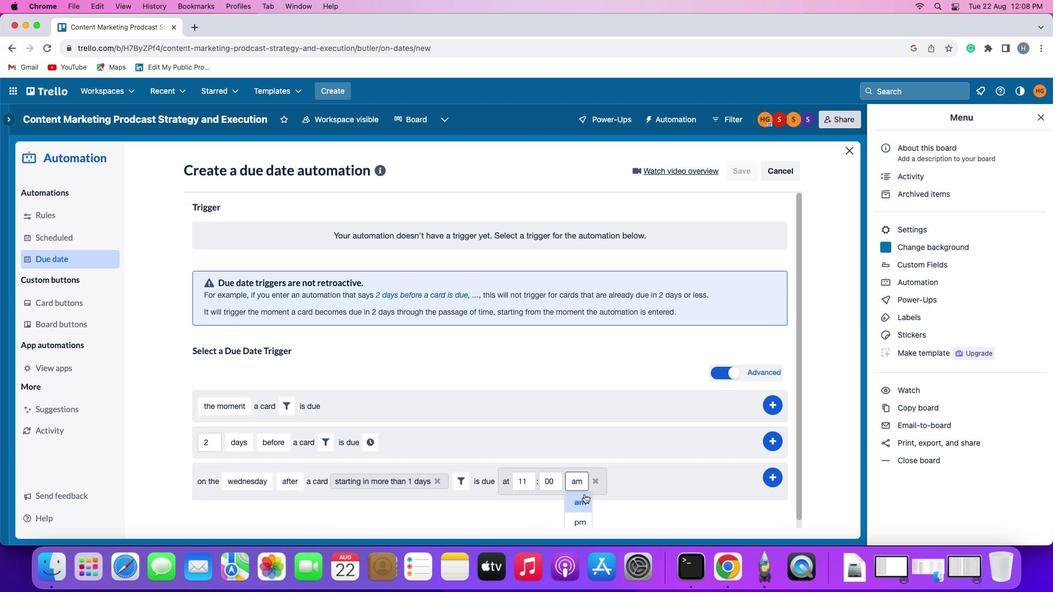 
Action: Mouse moved to (776, 477)
Screenshot: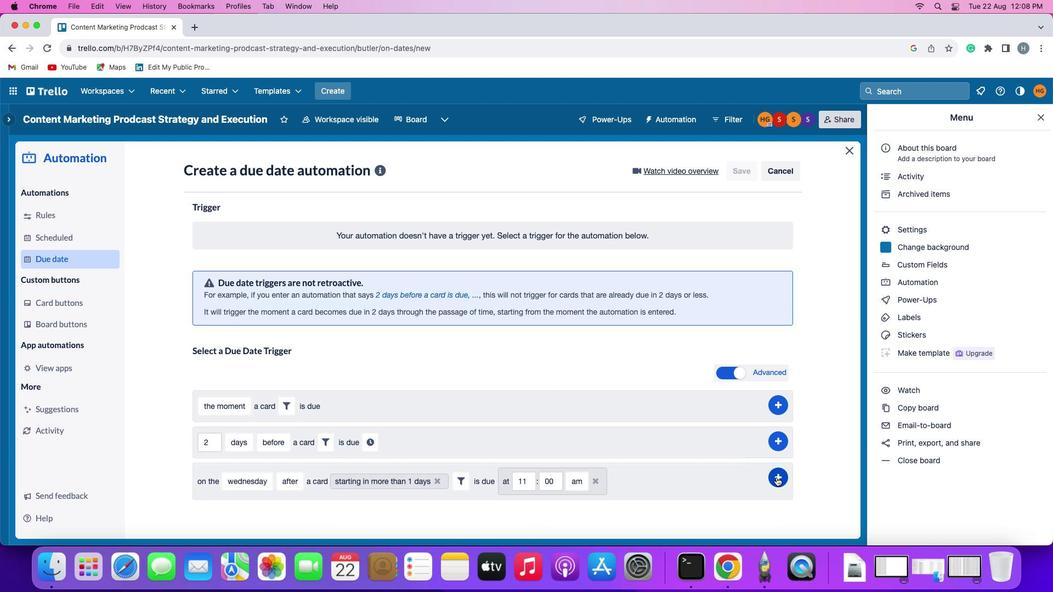 
Action: Mouse pressed left at (776, 477)
Screenshot: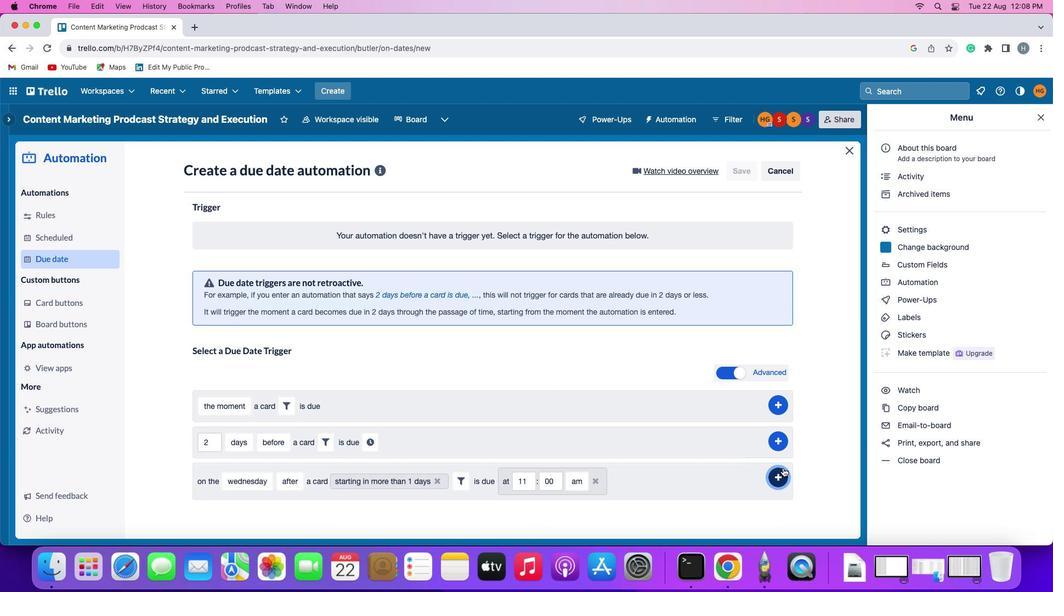 
Action: Mouse moved to (822, 407)
Screenshot: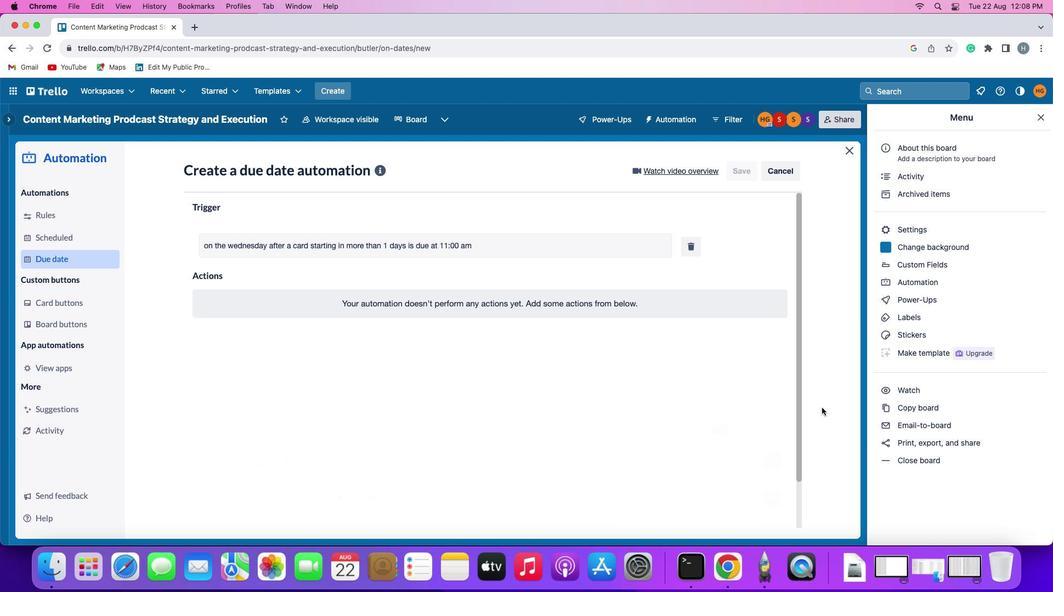 
